 Task: Search one way flight ticket for 3 adults in first from Cordova: Merle K. (mudhole) Smith Airport to New Bern: Coastal Carolina Regional Airport (was Craven County Regional) on 5-4-2023. Choice of flights is Delta. Number of bags: 1 carry on bag. Price is upto 55000. Outbound departure time preference is 22:15.
Action: Mouse moved to (343, 291)
Screenshot: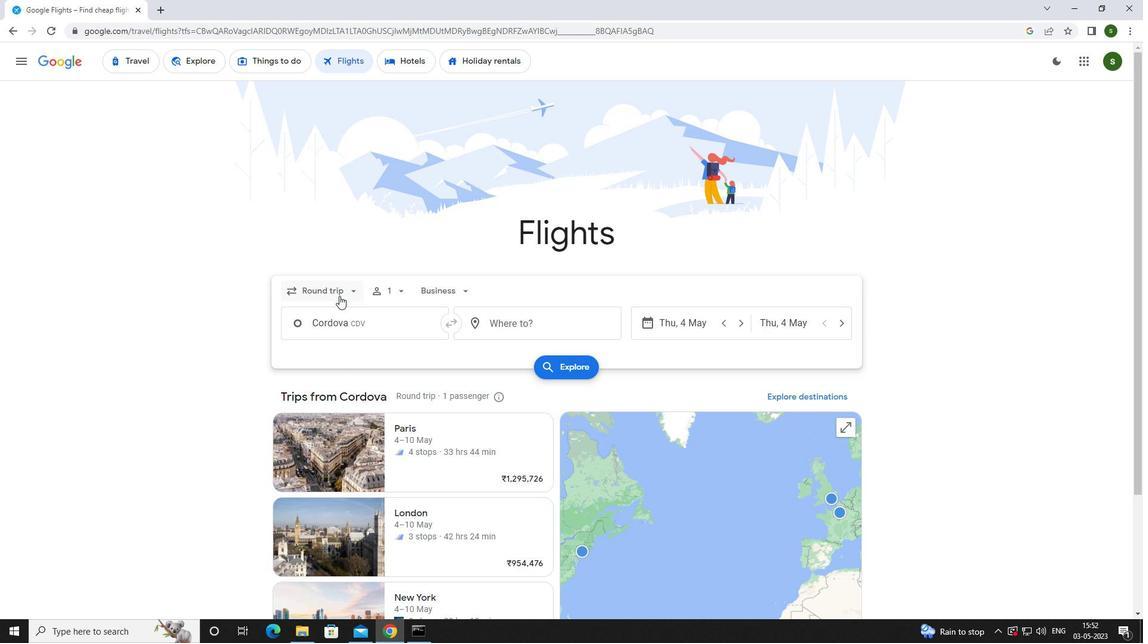 
Action: Mouse pressed left at (343, 291)
Screenshot: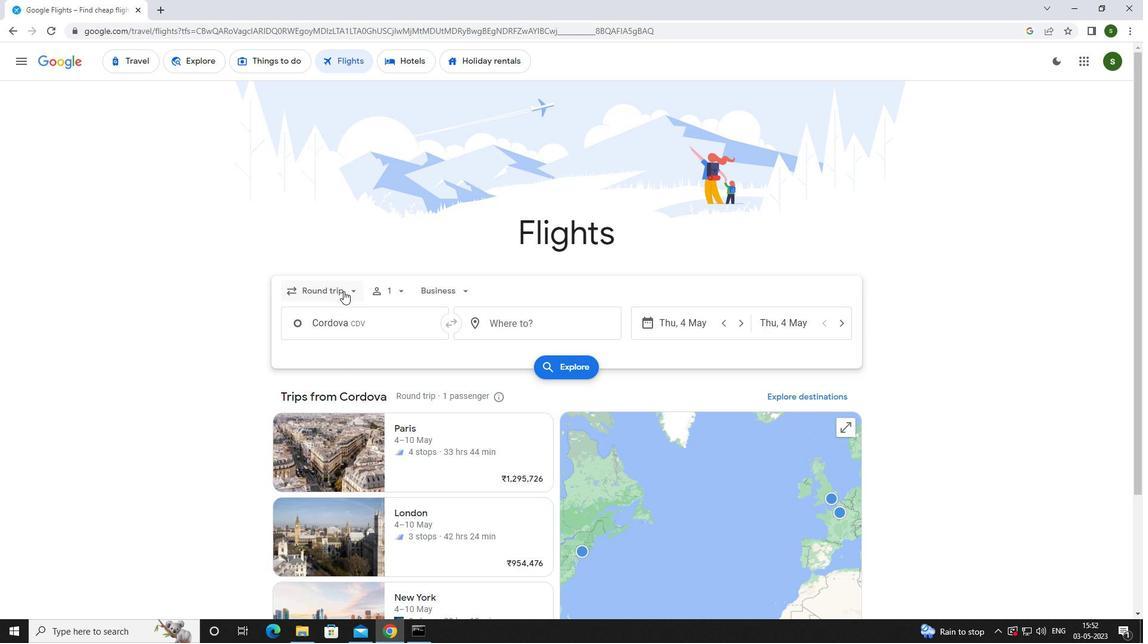 
Action: Mouse moved to (338, 346)
Screenshot: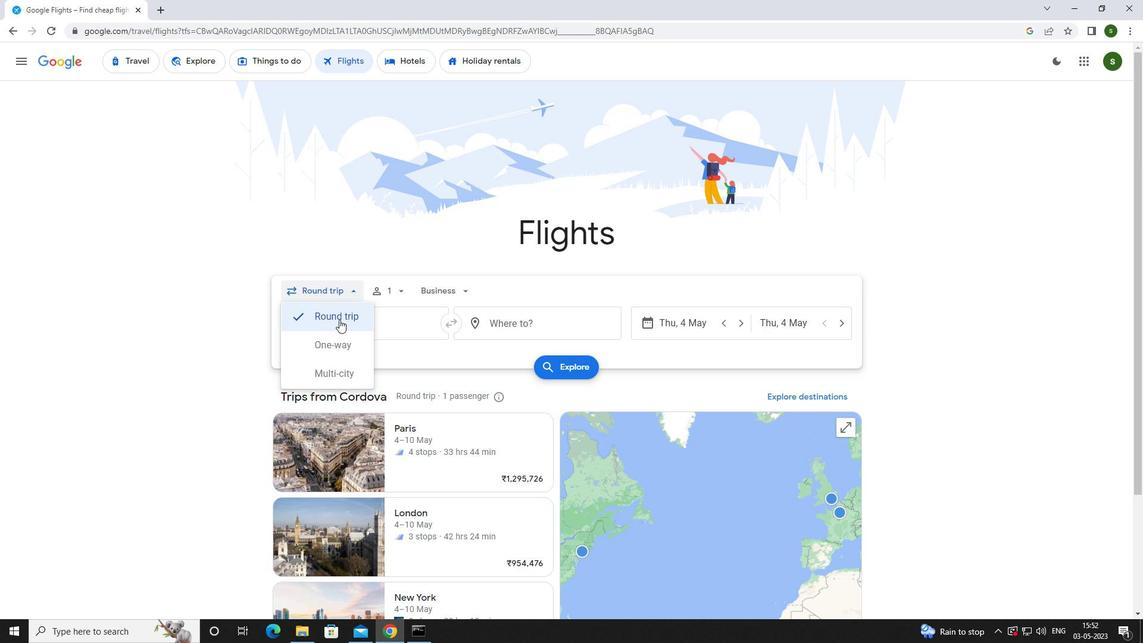 
Action: Mouse pressed left at (338, 346)
Screenshot: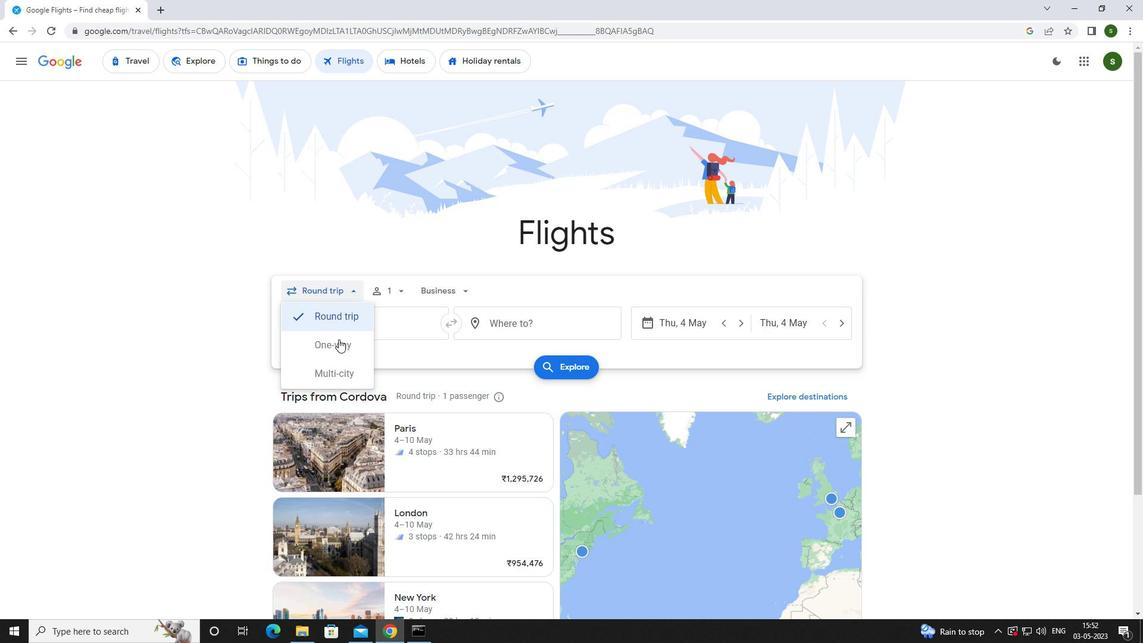 
Action: Mouse moved to (393, 290)
Screenshot: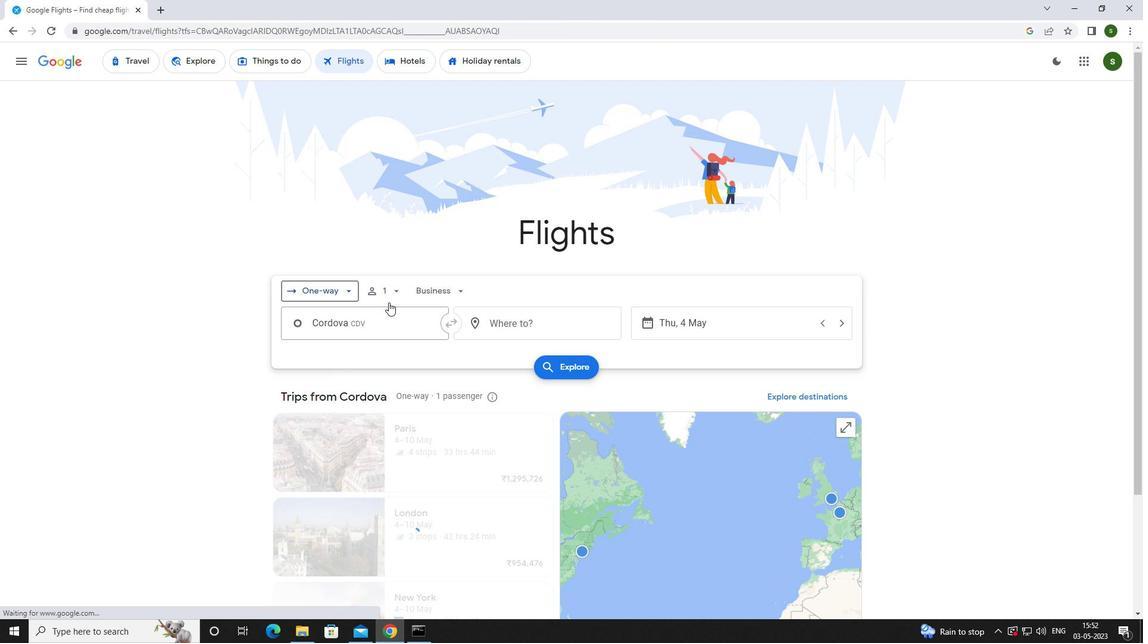 
Action: Mouse pressed left at (393, 290)
Screenshot: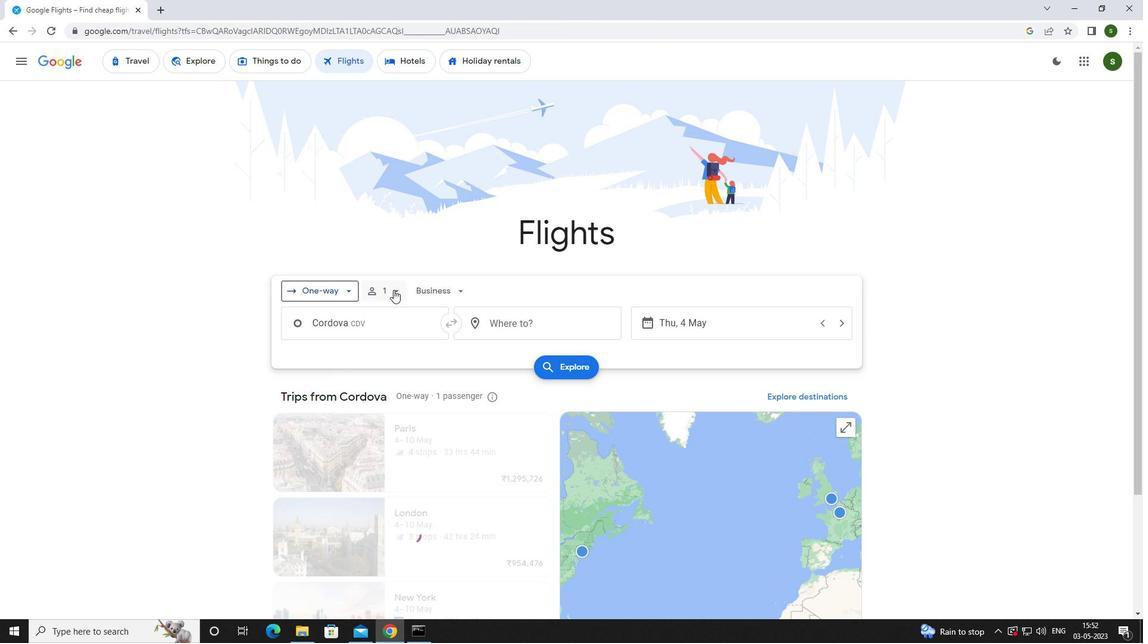 
Action: Mouse moved to (488, 321)
Screenshot: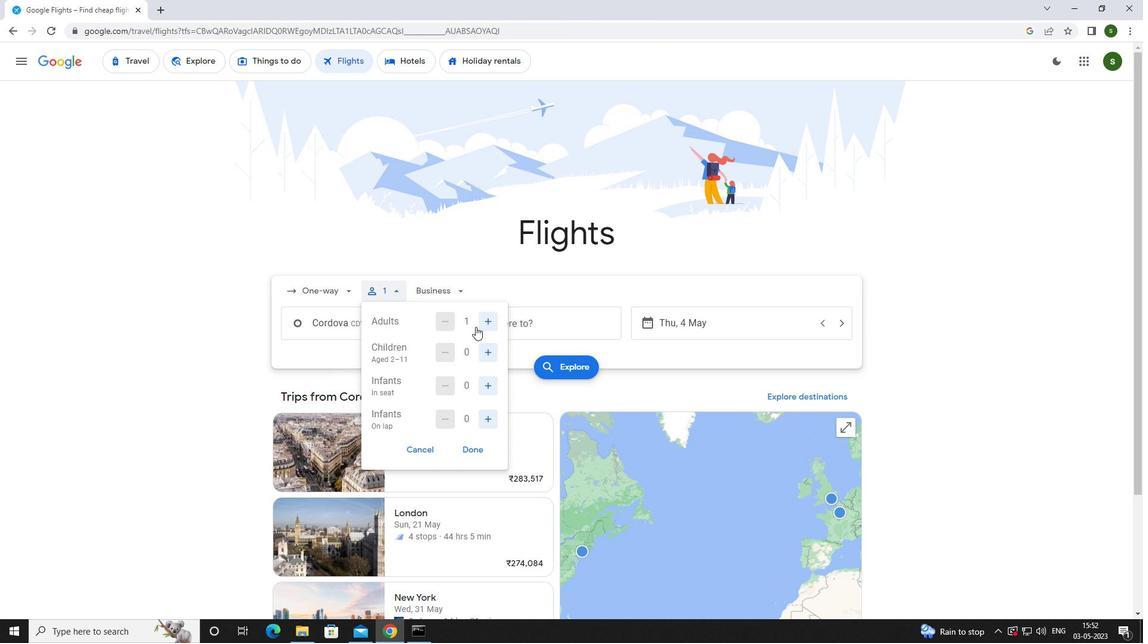 
Action: Mouse pressed left at (488, 321)
Screenshot: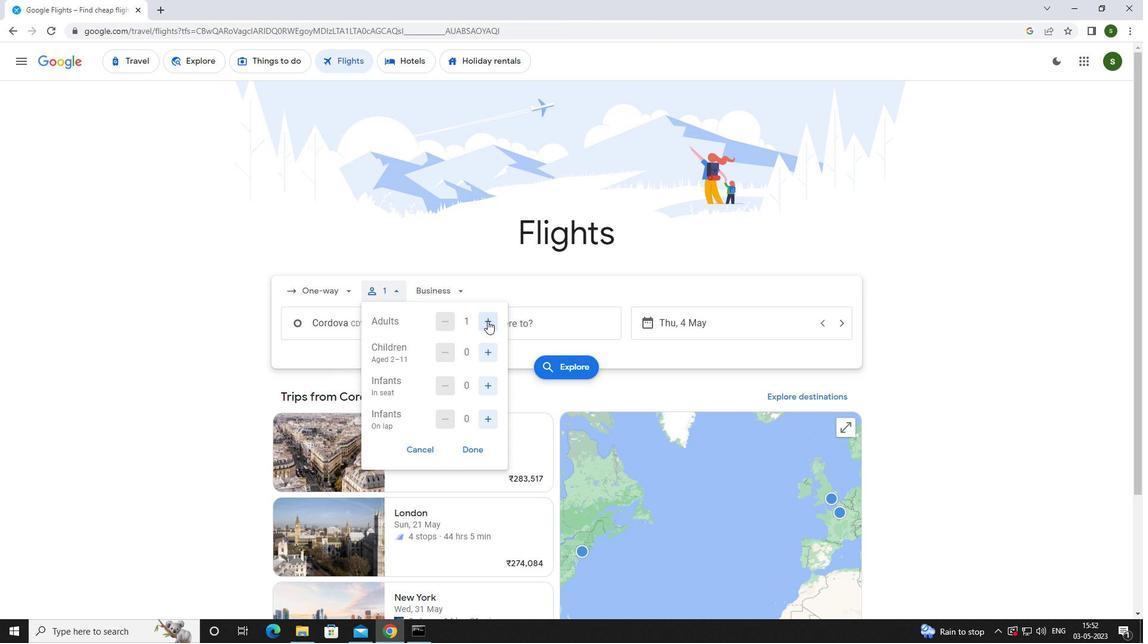 
Action: Mouse pressed left at (488, 321)
Screenshot: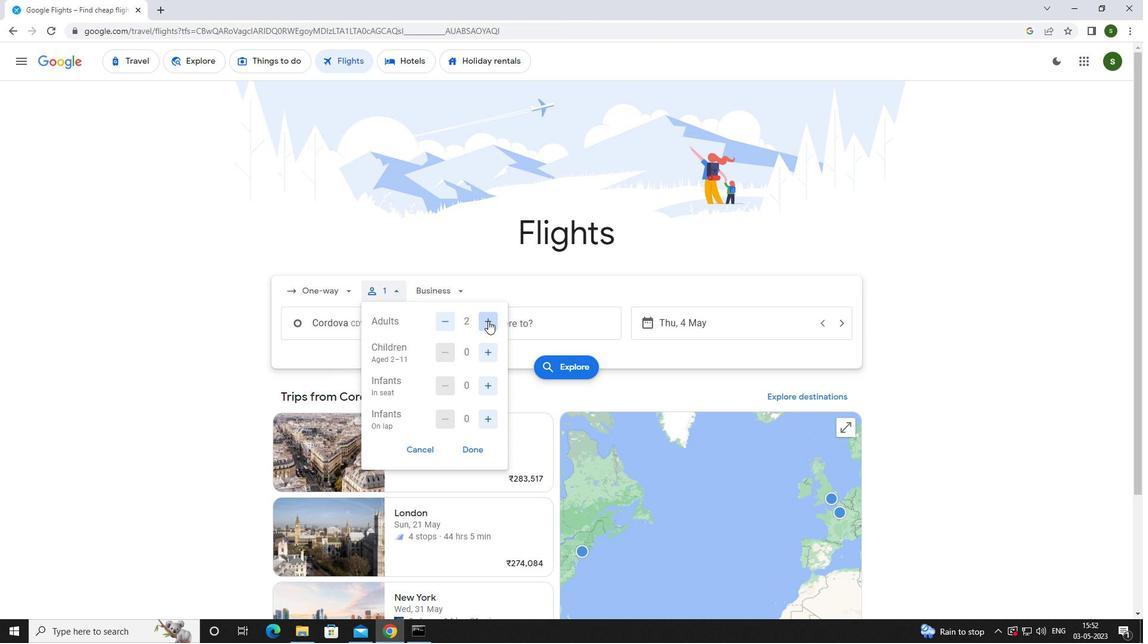 
Action: Mouse moved to (446, 295)
Screenshot: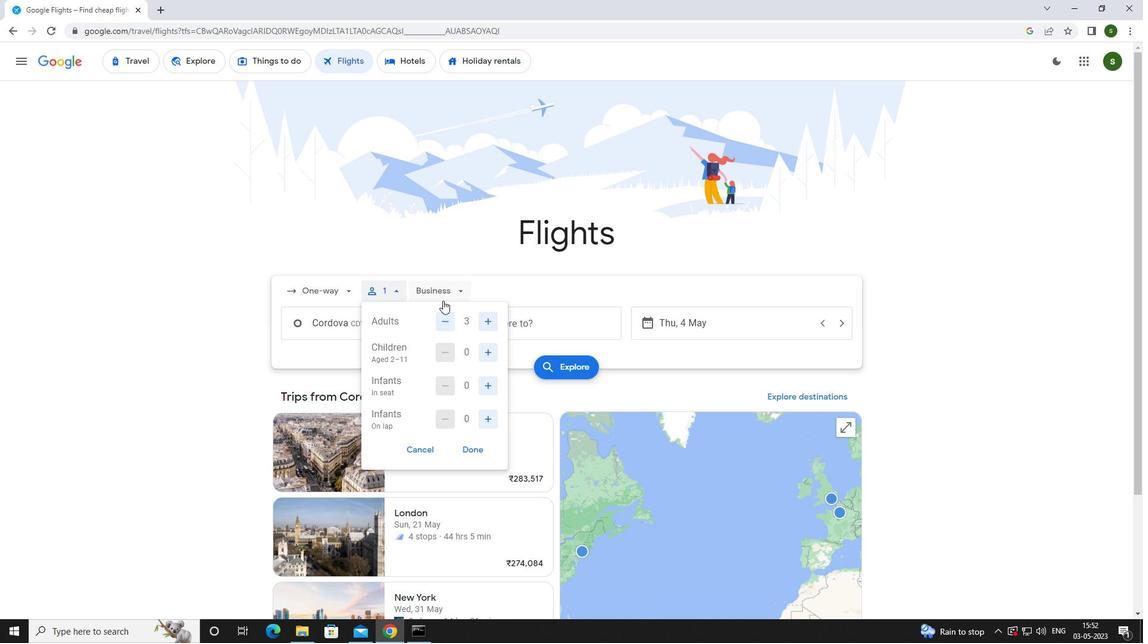 
Action: Mouse pressed left at (446, 295)
Screenshot: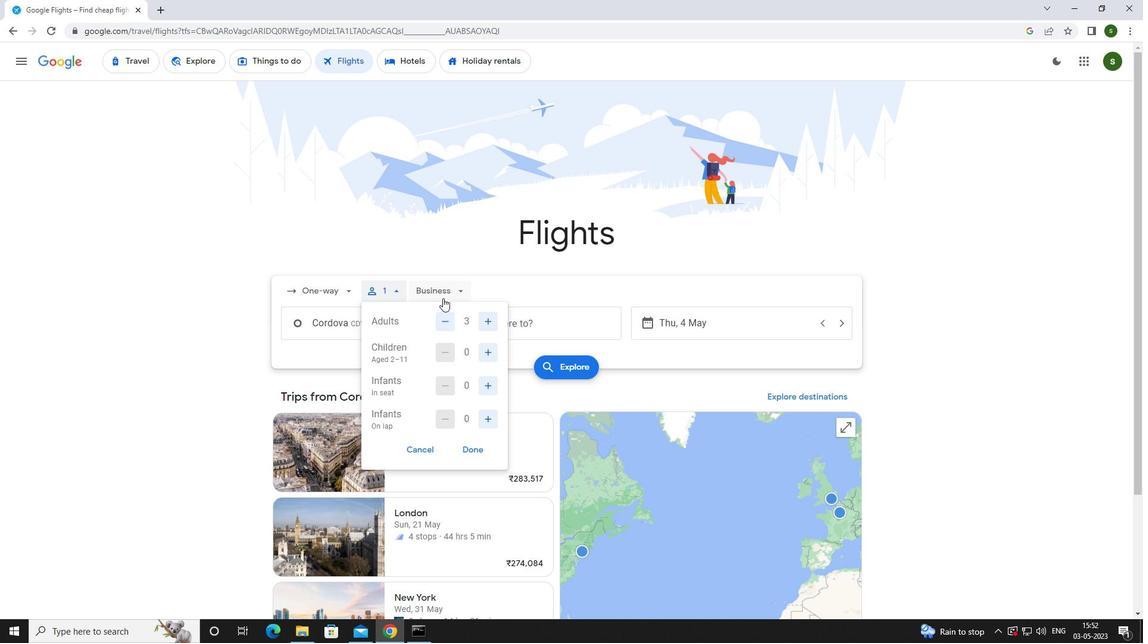 
Action: Mouse moved to (455, 398)
Screenshot: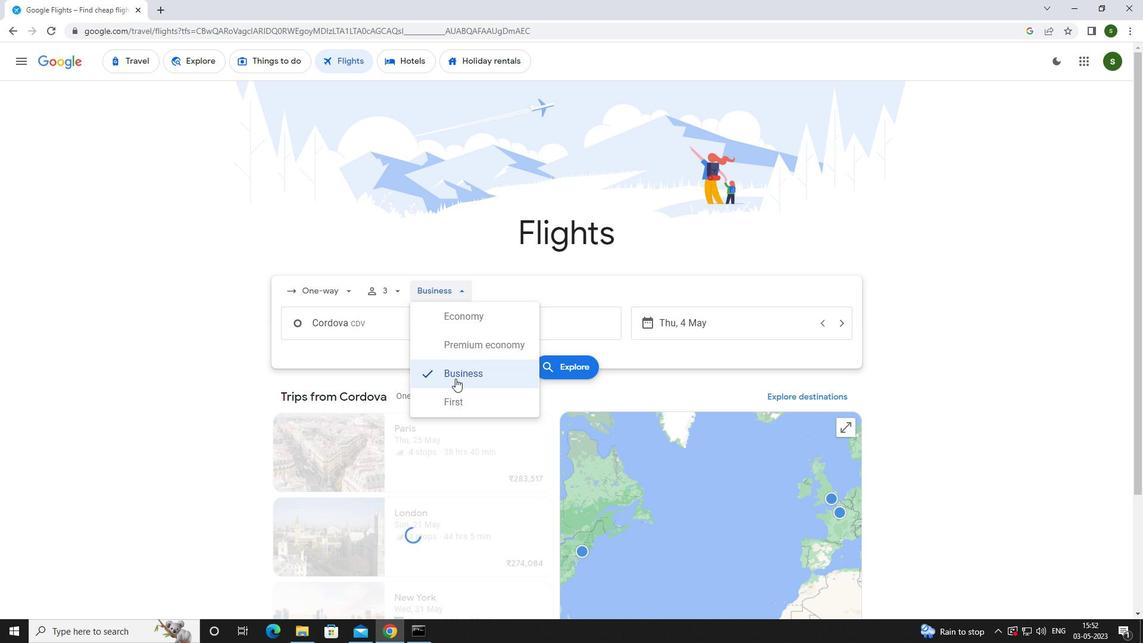 
Action: Mouse pressed left at (455, 398)
Screenshot: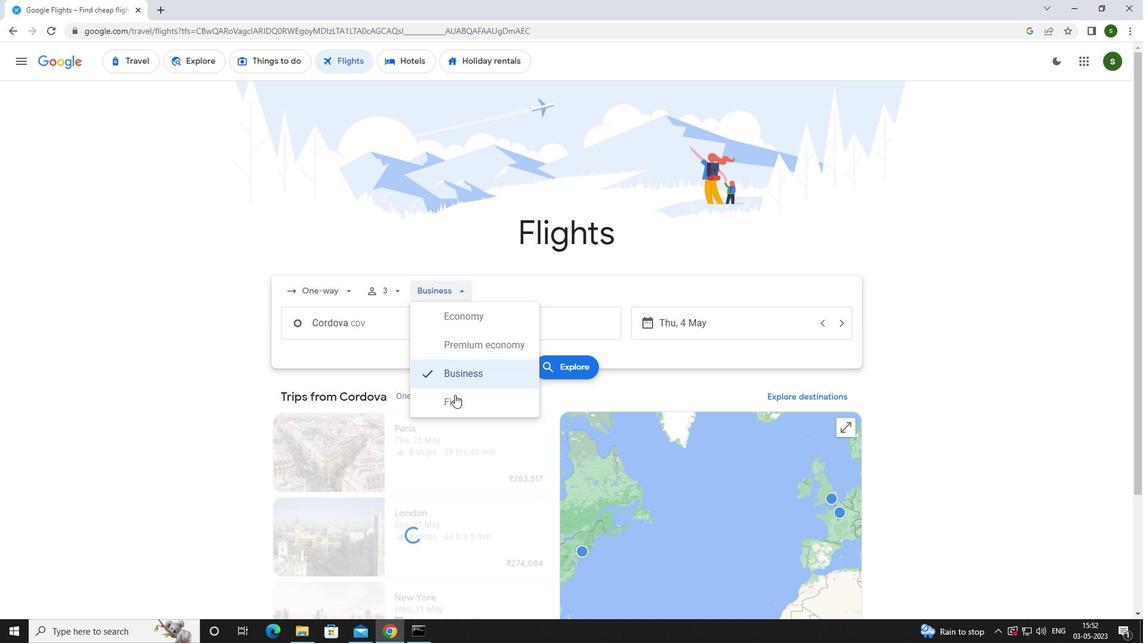 
Action: Mouse moved to (374, 329)
Screenshot: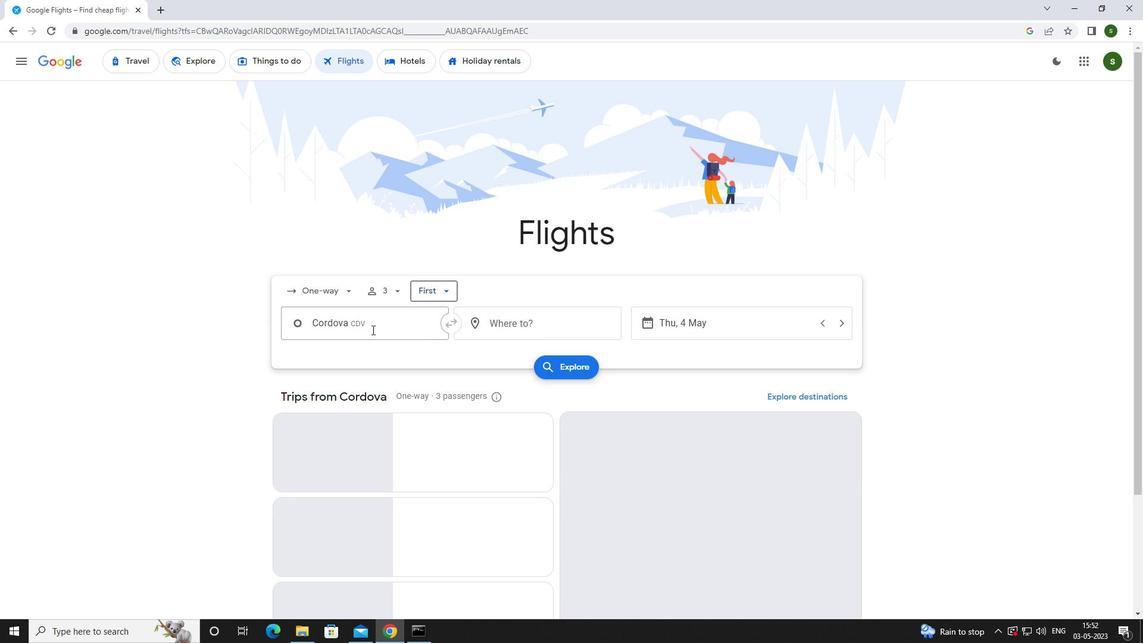 
Action: Mouse pressed left at (374, 329)
Screenshot: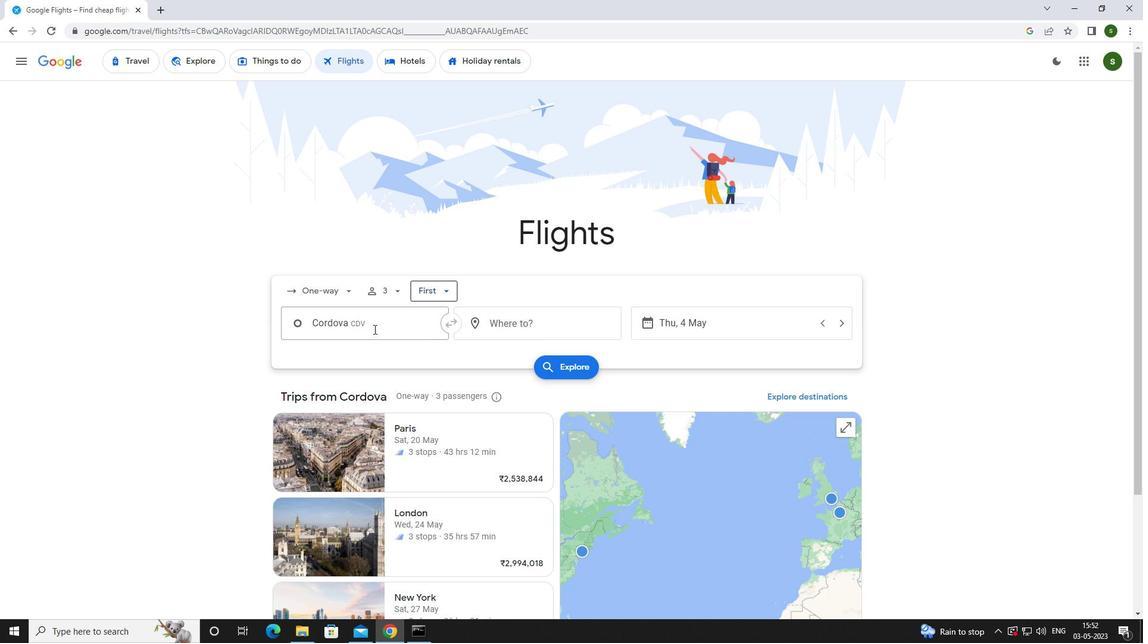 
Action: Mouse moved to (375, 329)
Screenshot: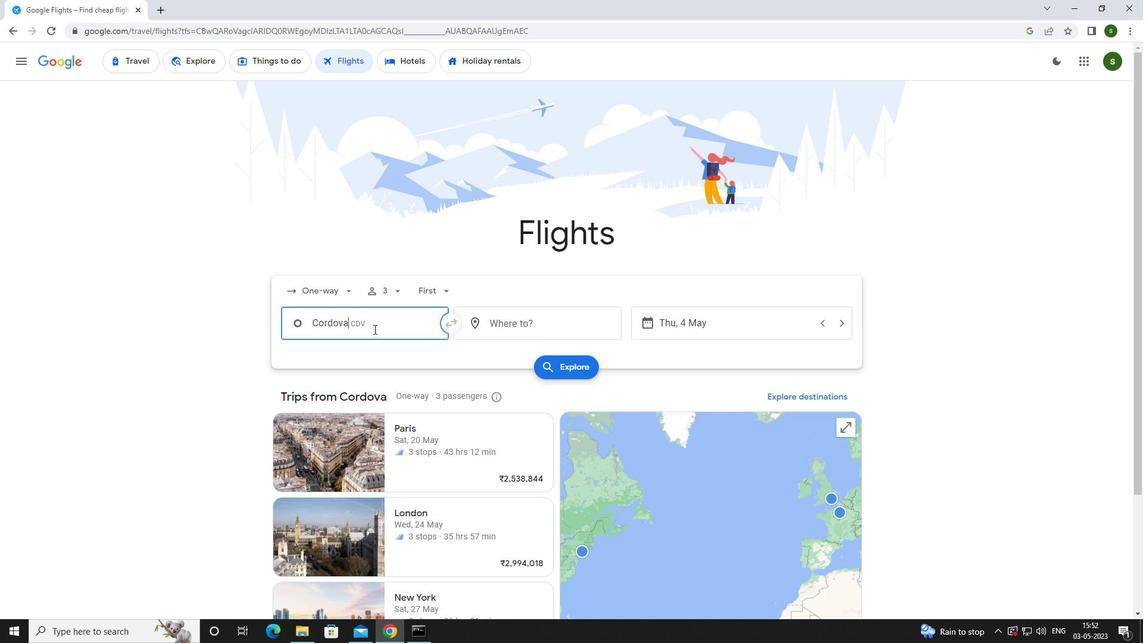
Action: Key pressed <Key.caps_lock>m<Key.caps_lock>erle
Screenshot: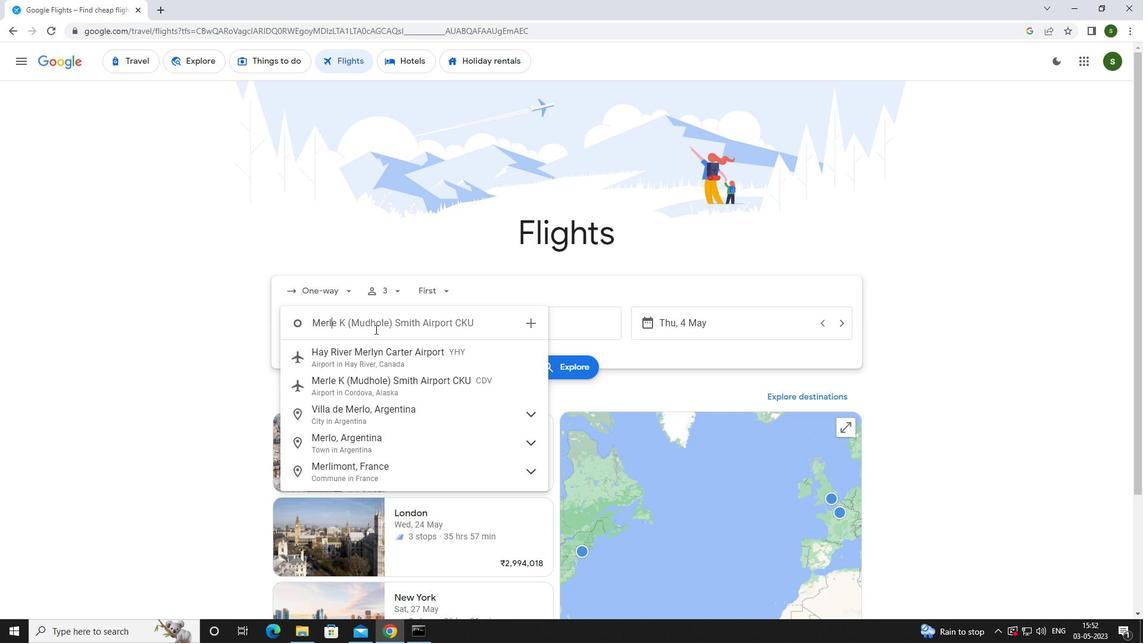 
Action: Mouse moved to (382, 359)
Screenshot: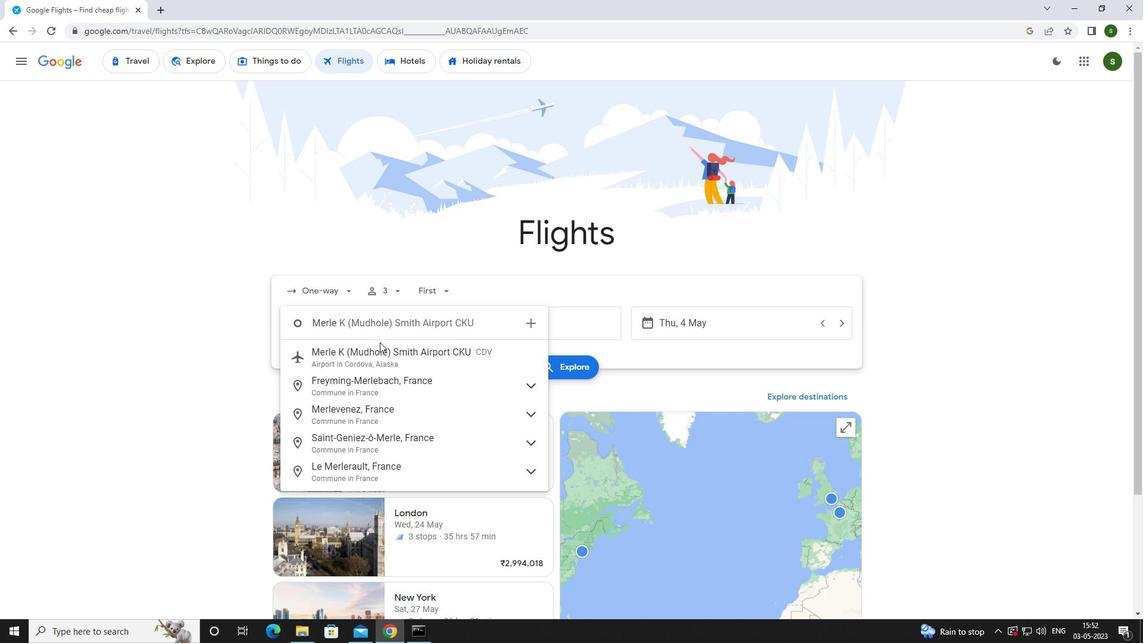 
Action: Mouse pressed left at (382, 359)
Screenshot: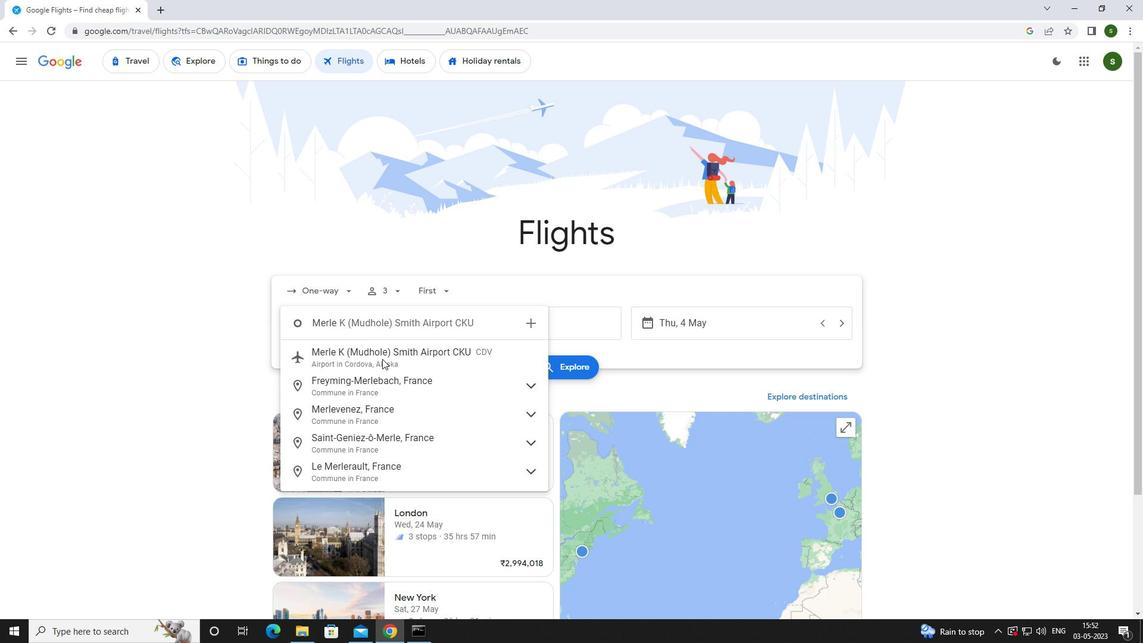 
Action: Mouse moved to (512, 316)
Screenshot: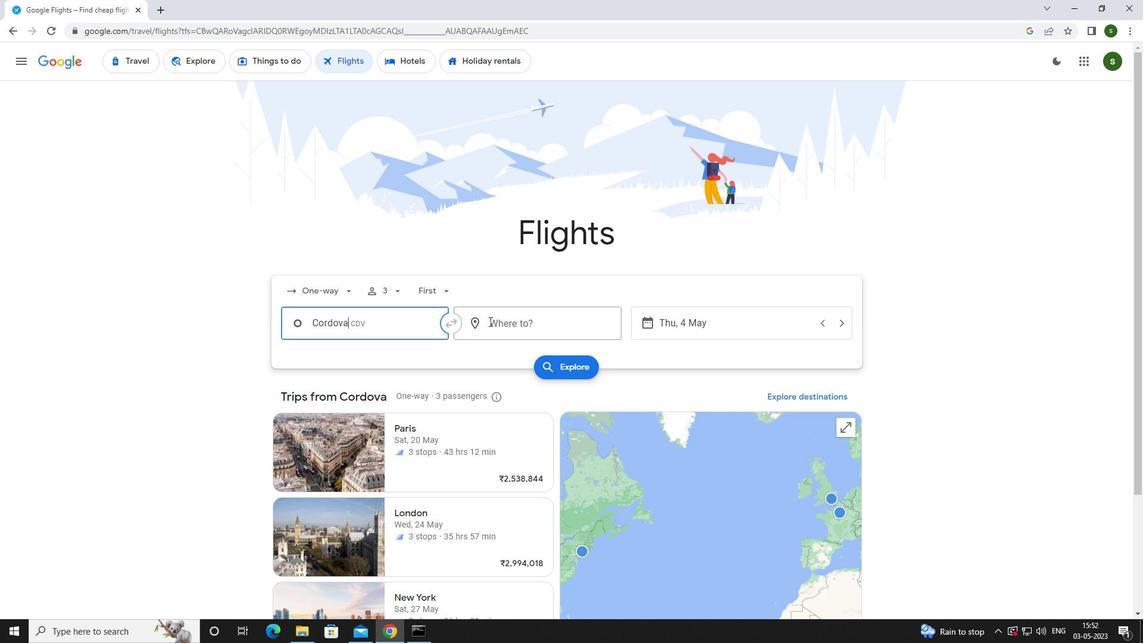
Action: Mouse pressed left at (512, 316)
Screenshot: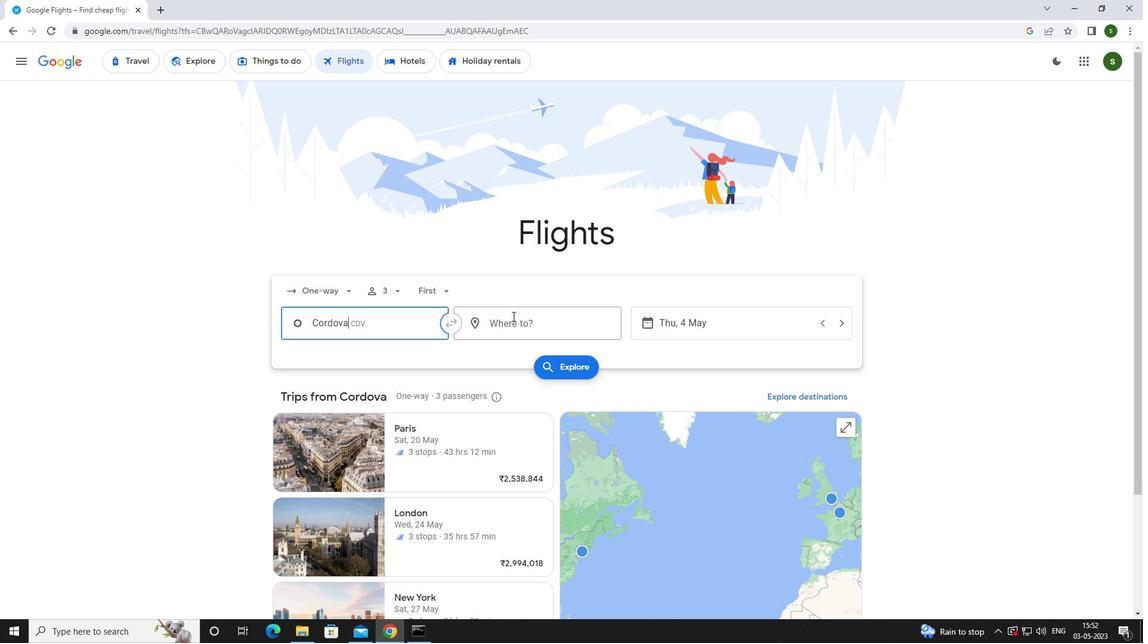 
Action: Mouse moved to (509, 319)
Screenshot: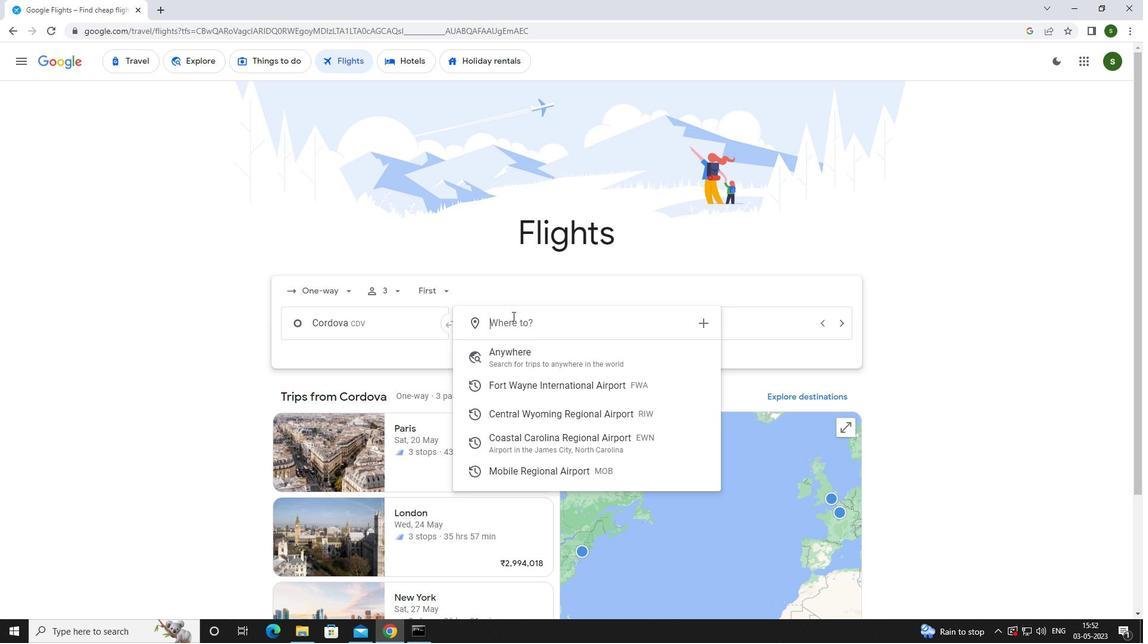 
Action: Key pressed <Key.caps_lock>c<Key.caps_lock>oastal
Screenshot: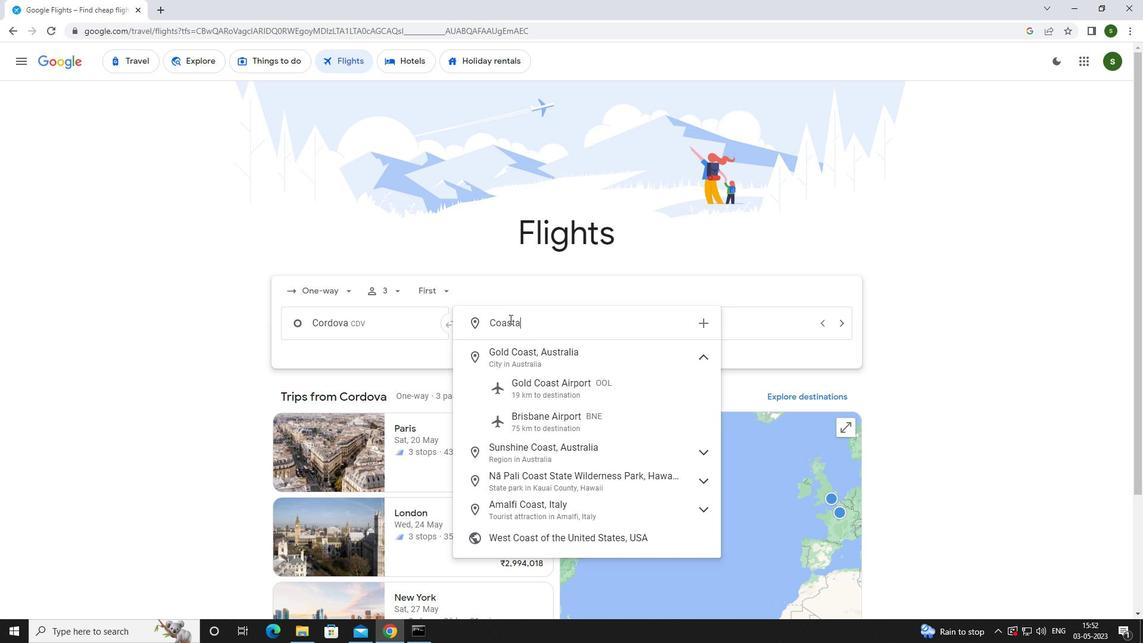 
Action: Mouse moved to (512, 353)
Screenshot: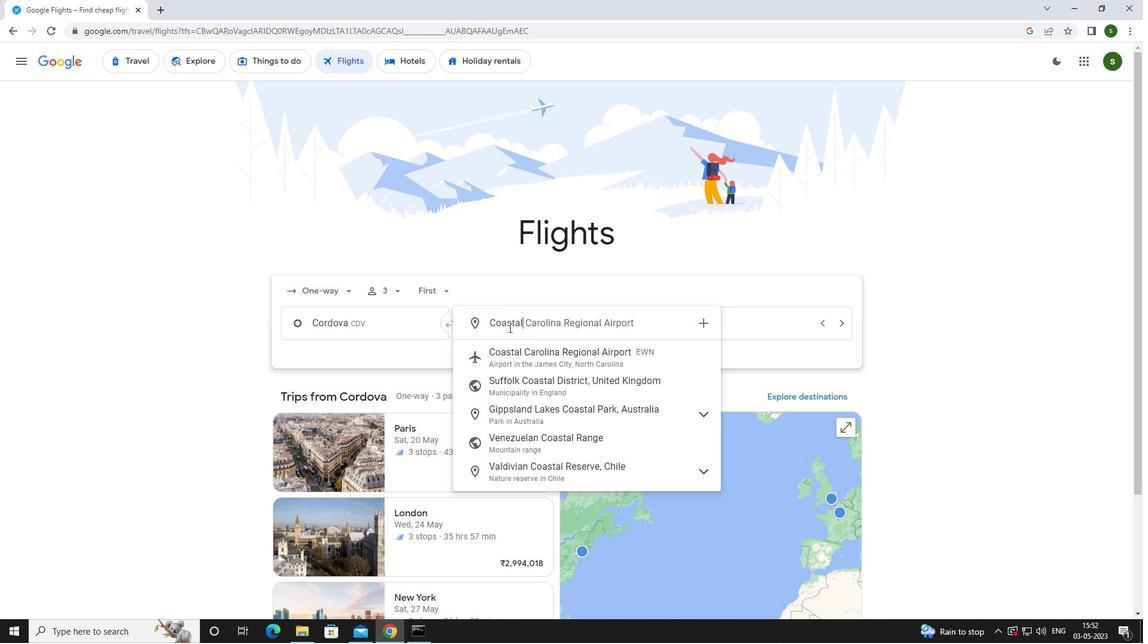
Action: Mouse pressed left at (512, 353)
Screenshot: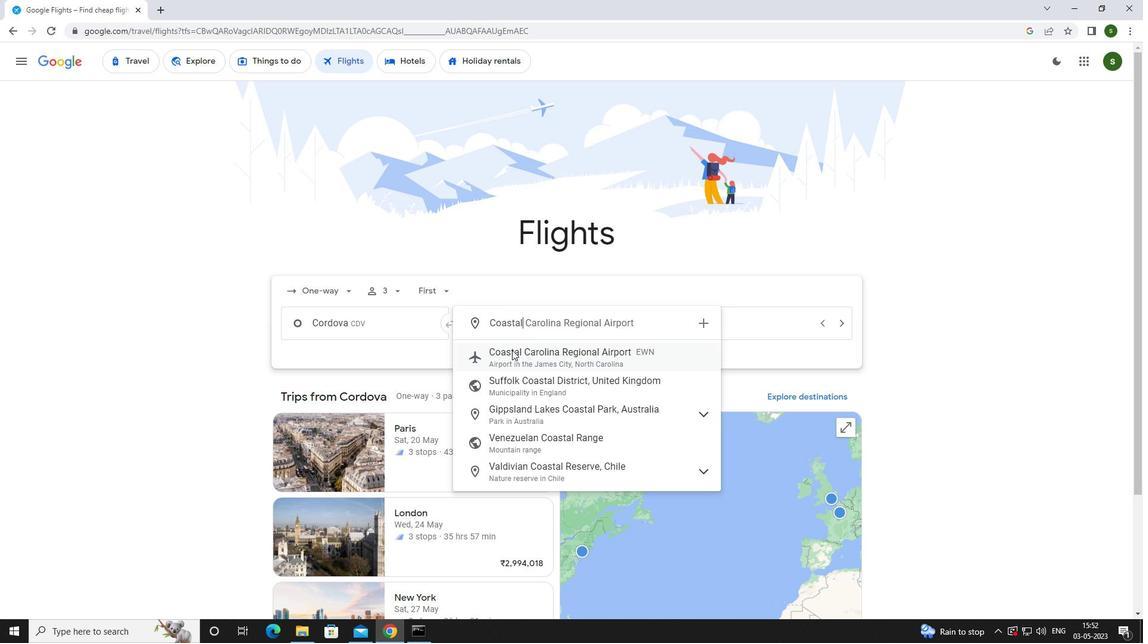 
Action: Mouse moved to (745, 326)
Screenshot: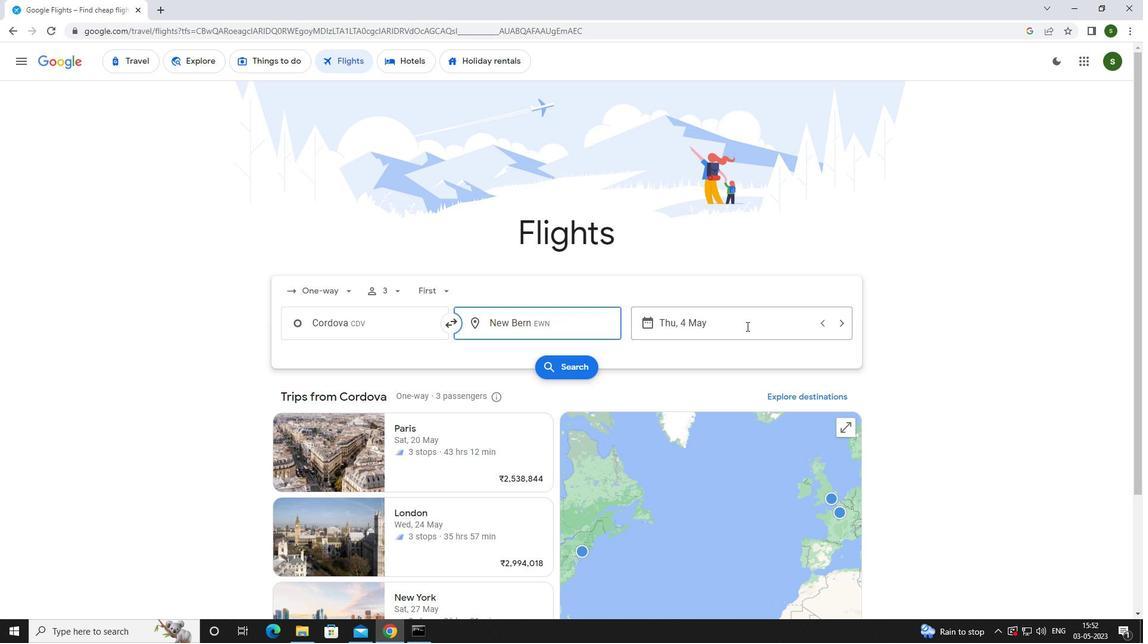 
Action: Mouse pressed left at (745, 326)
Screenshot: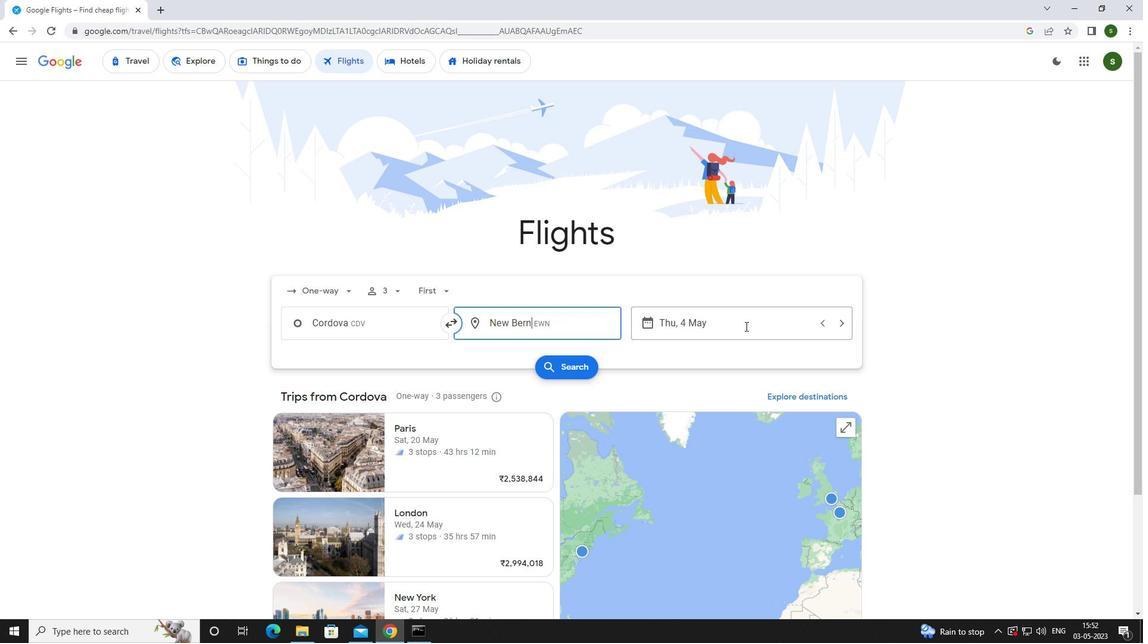 
Action: Mouse moved to (546, 397)
Screenshot: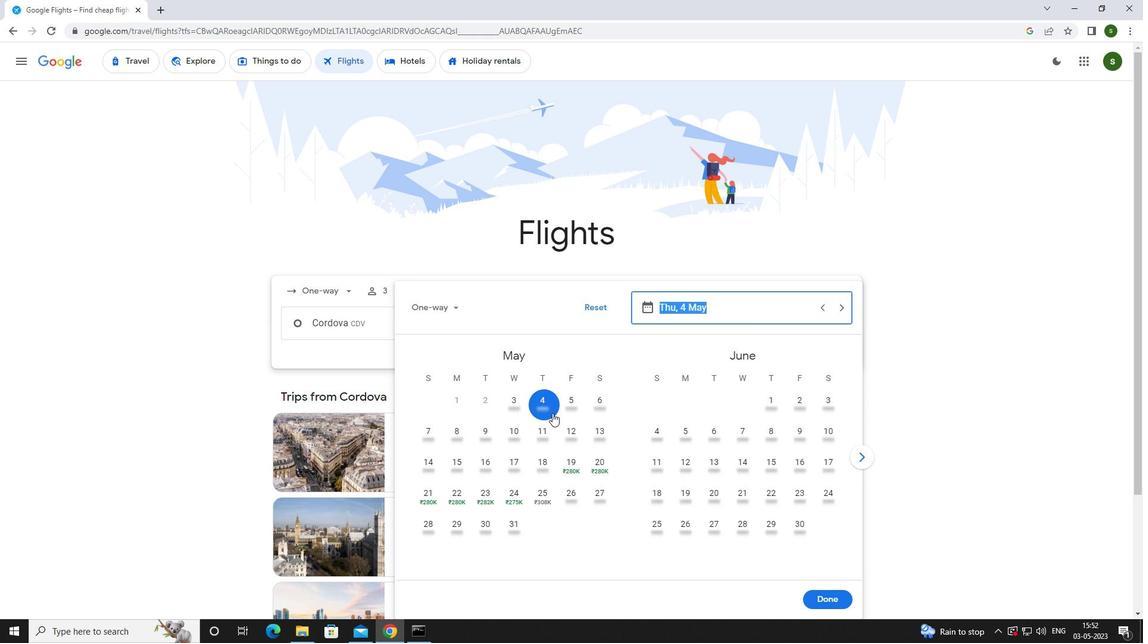 
Action: Mouse pressed left at (546, 397)
Screenshot: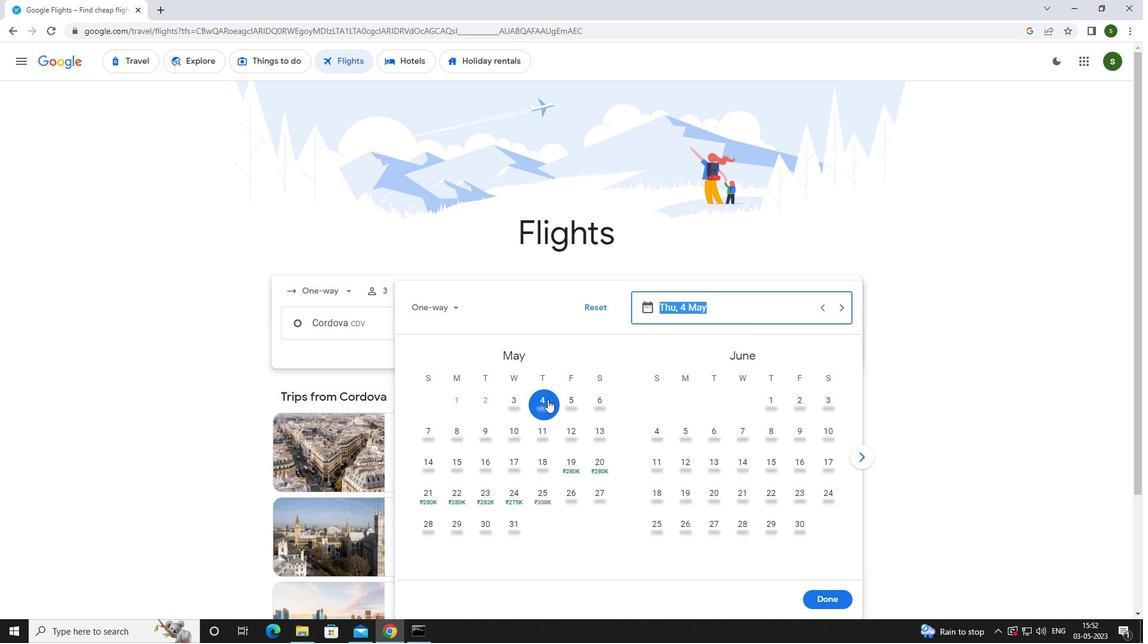 
Action: Mouse moved to (822, 592)
Screenshot: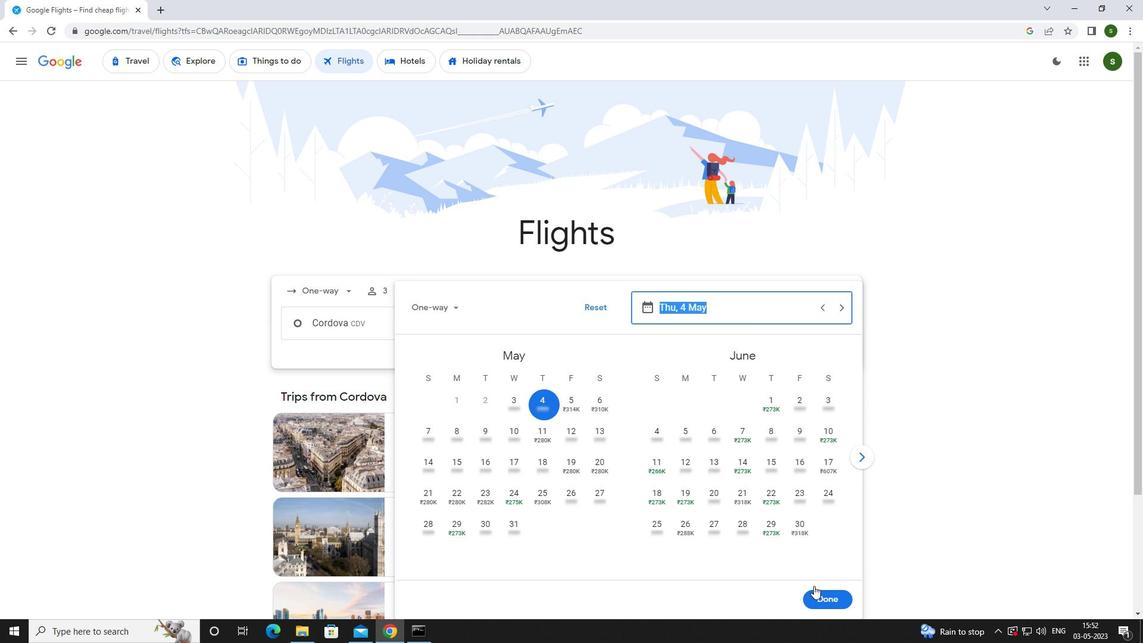 
Action: Mouse pressed left at (822, 592)
Screenshot: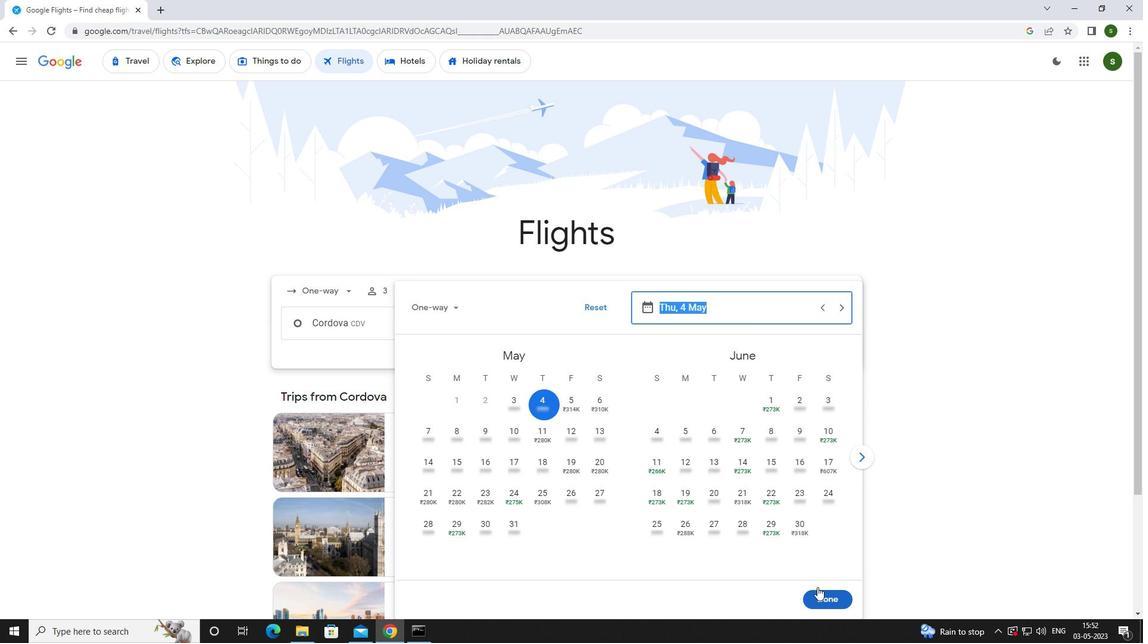 
Action: Mouse moved to (542, 369)
Screenshot: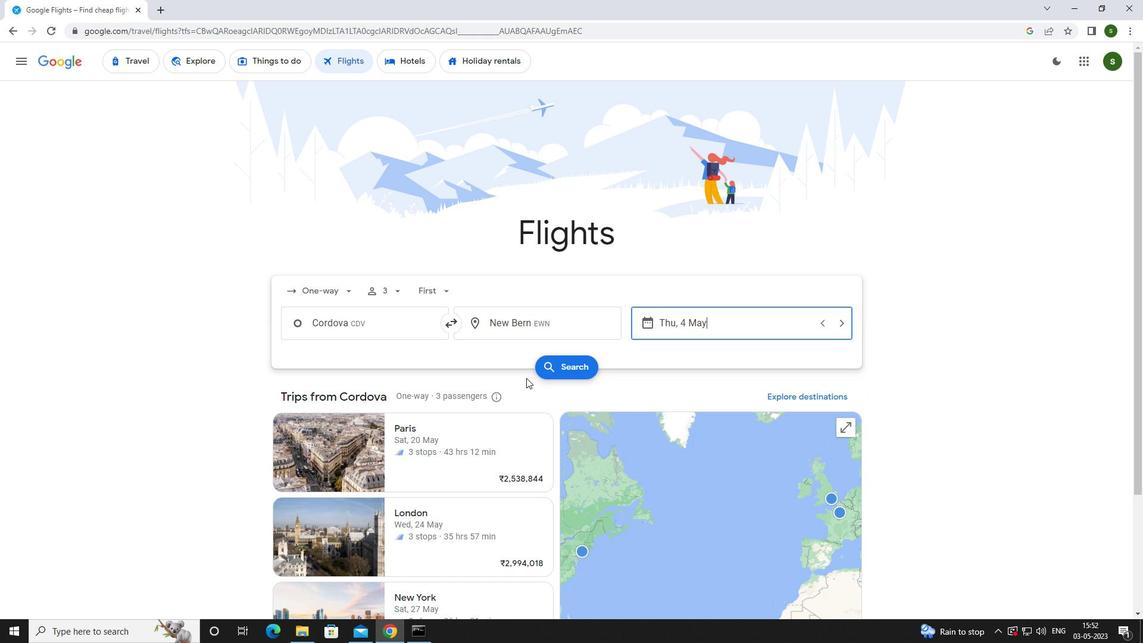 
Action: Mouse pressed left at (542, 369)
Screenshot: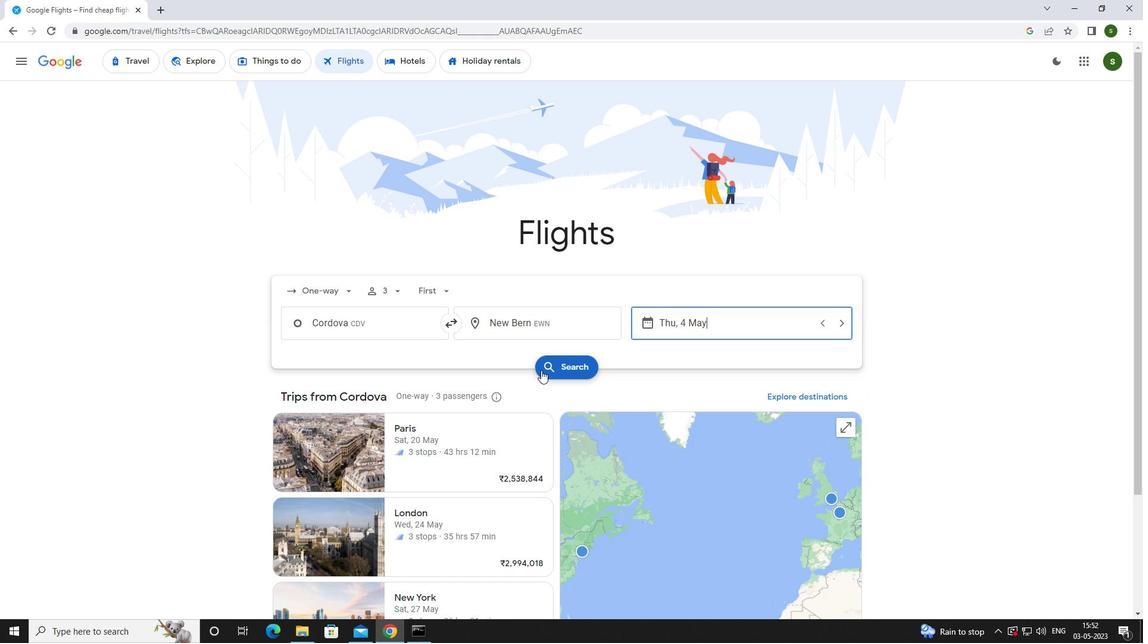 
Action: Mouse moved to (296, 176)
Screenshot: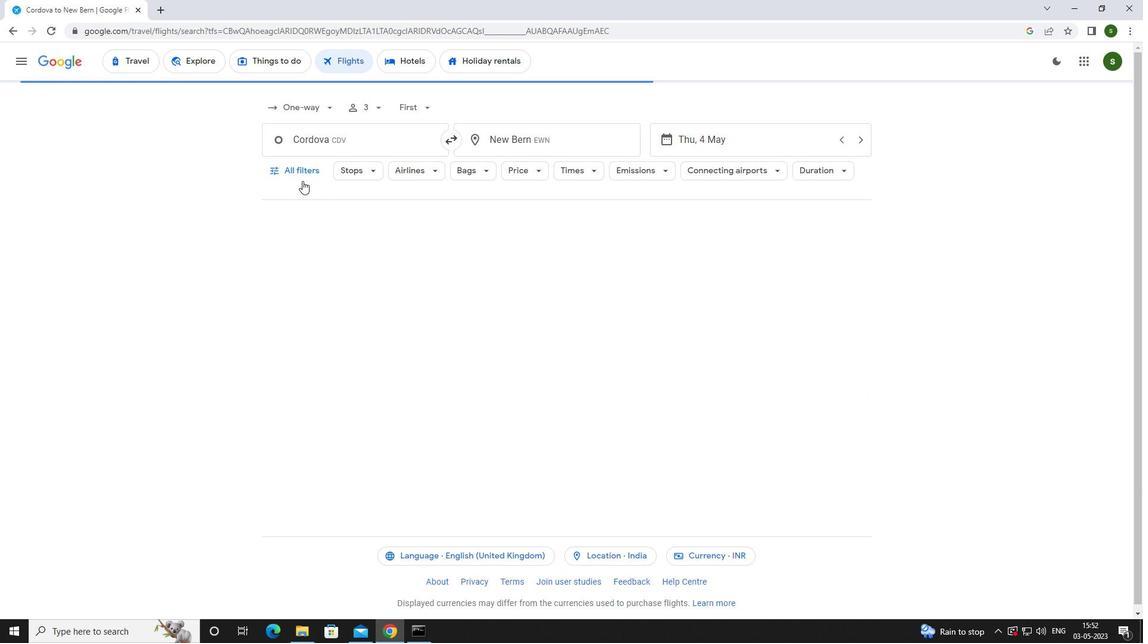 
Action: Mouse pressed left at (296, 176)
Screenshot: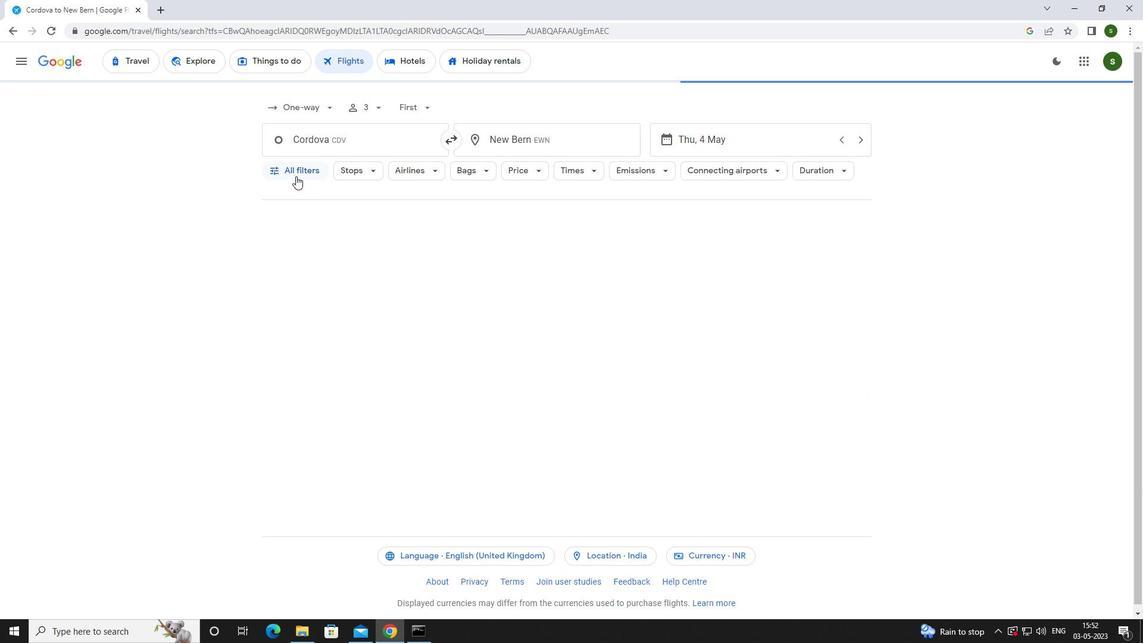 
Action: Mouse moved to (450, 425)
Screenshot: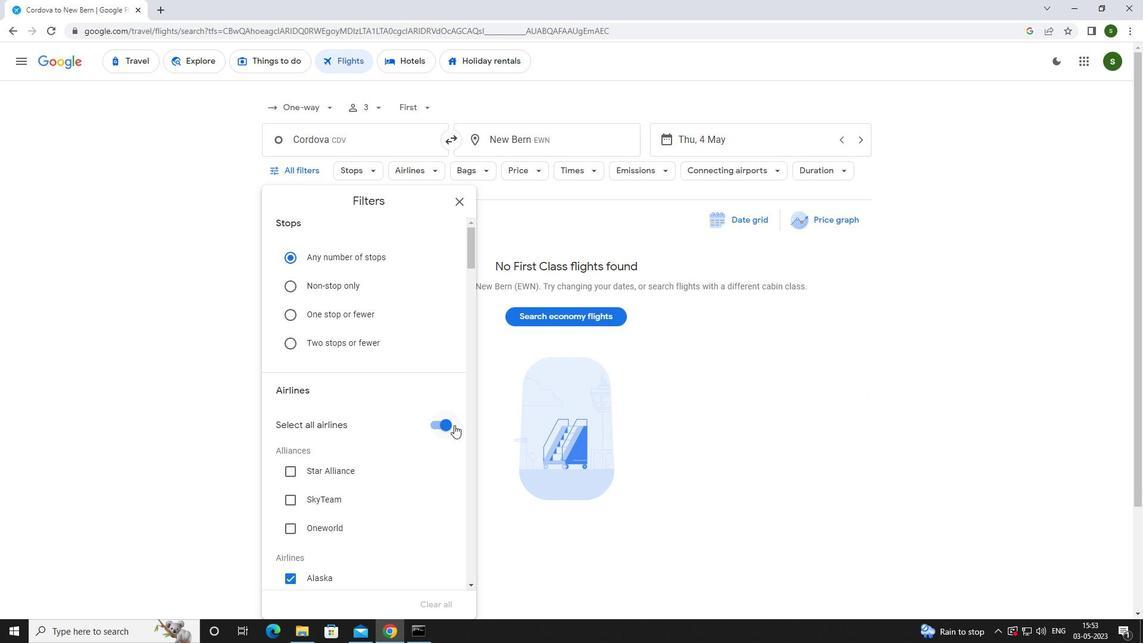 
Action: Mouse pressed left at (450, 425)
Screenshot: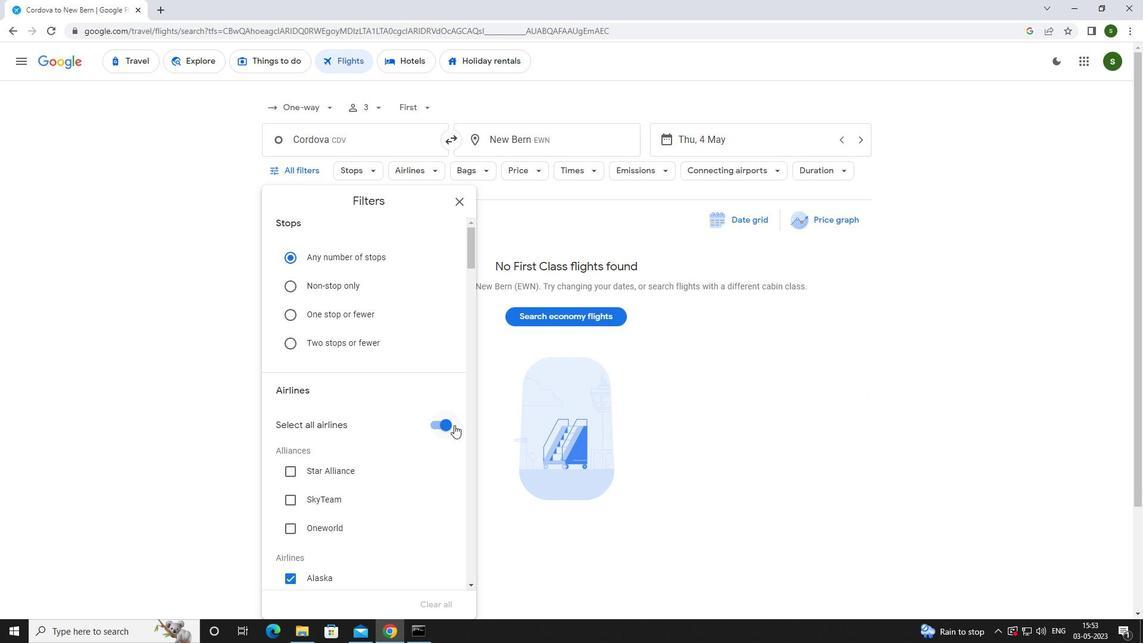 
Action: Mouse moved to (383, 360)
Screenshot: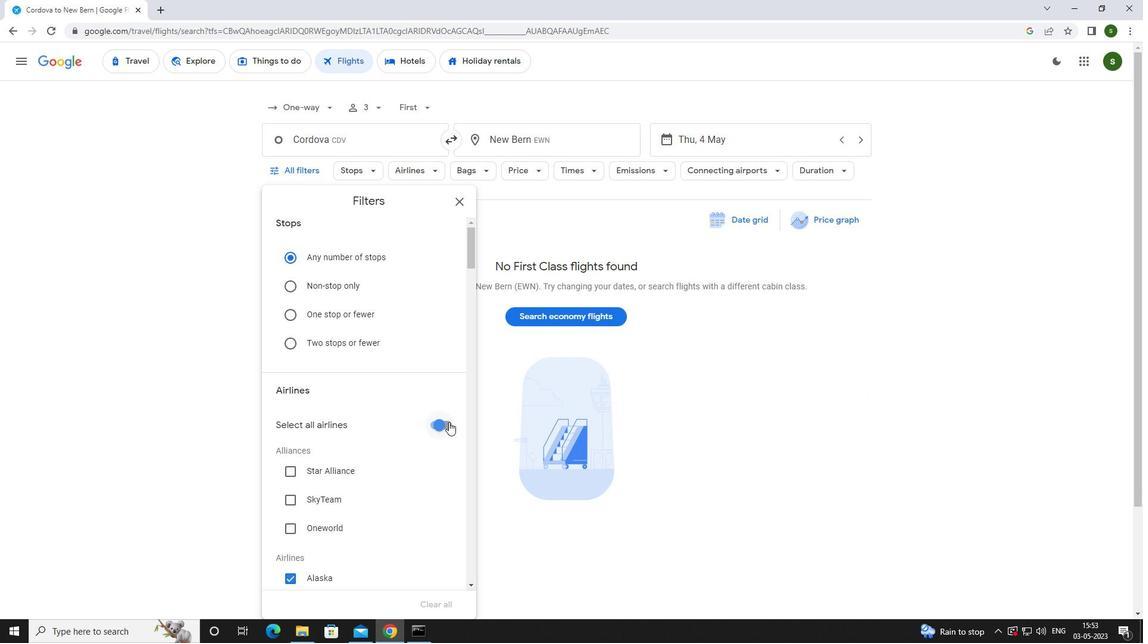 
Action: Mouse scrolled (383, 360) with delta (0, 0)
Screenshot: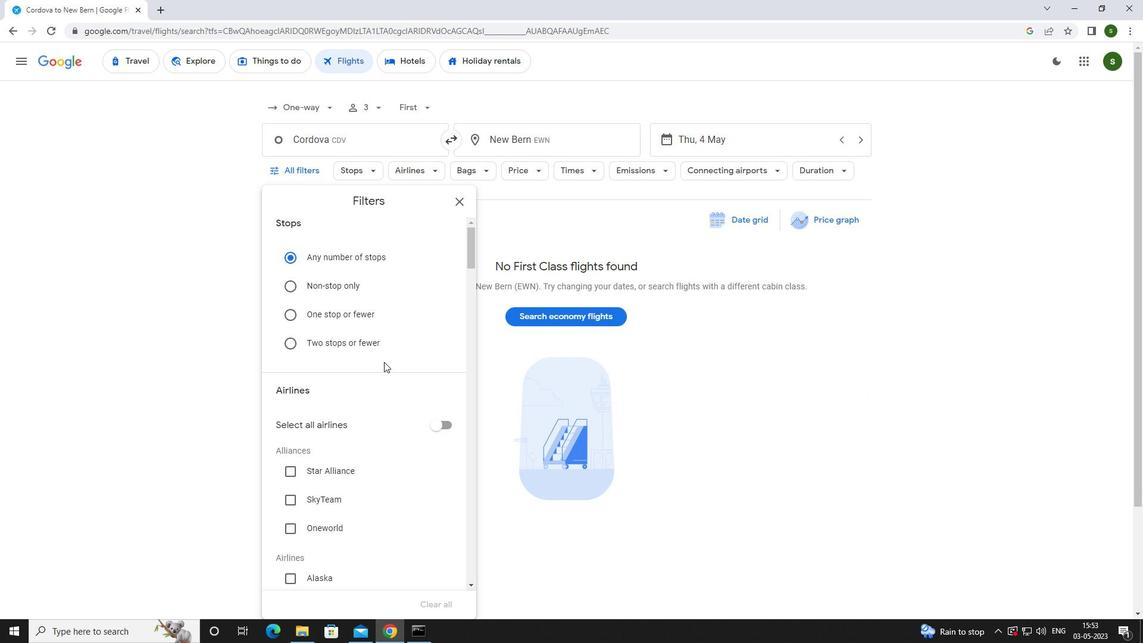 
Action: Mouse scrolled (383, 360) with delta (0, 0)
Screenshot: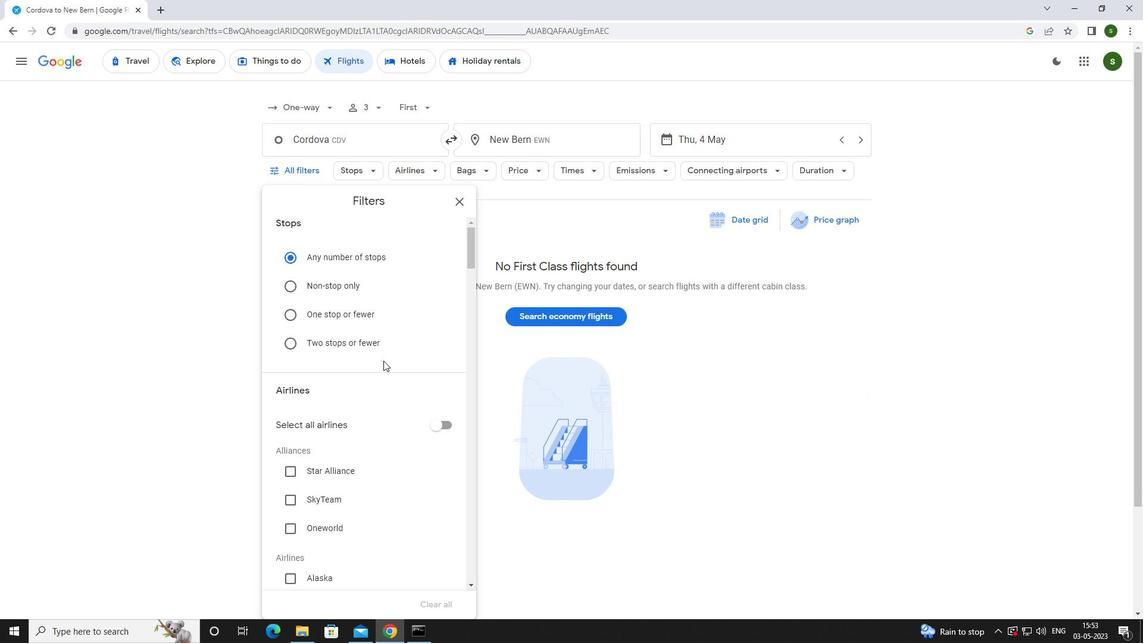 
Action: Mouse scrolled (383, 360) with delta (0, 0)
Screenshot: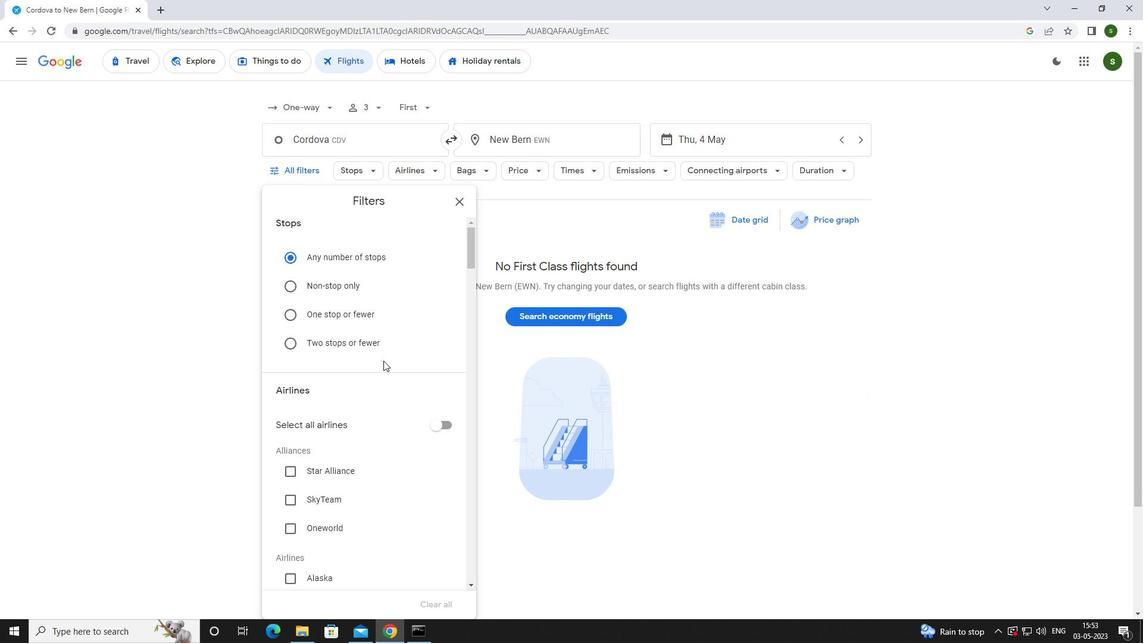 
Action: Mouse scrolled (383, 360) with delta (0, 0)
Screenshot: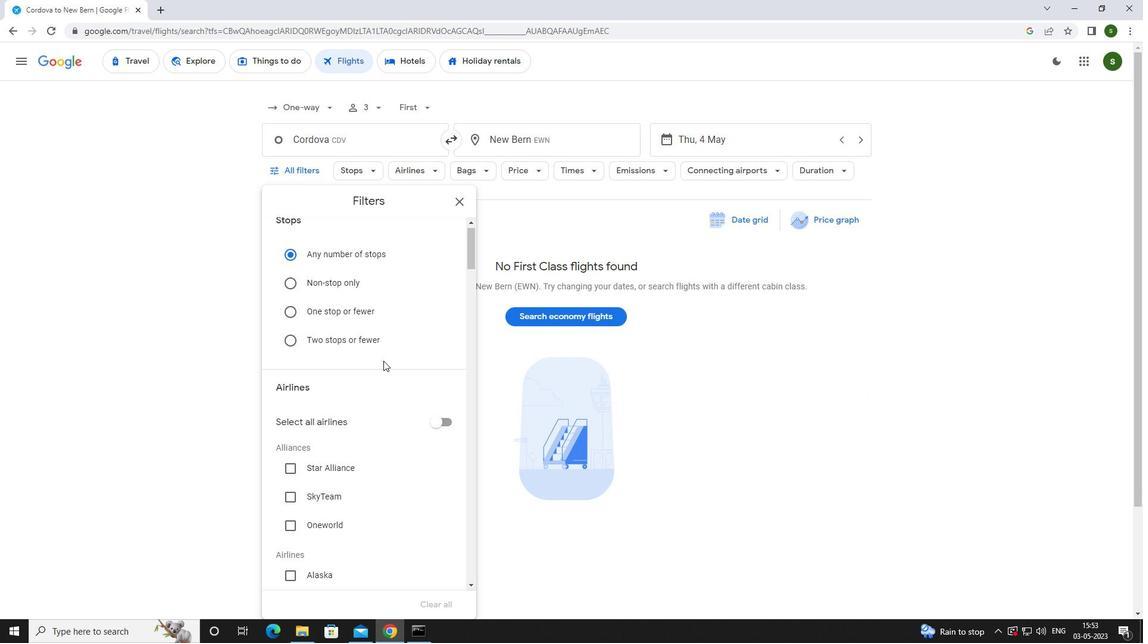 
Action: Mouse moved to (305, 399)
Screenshot: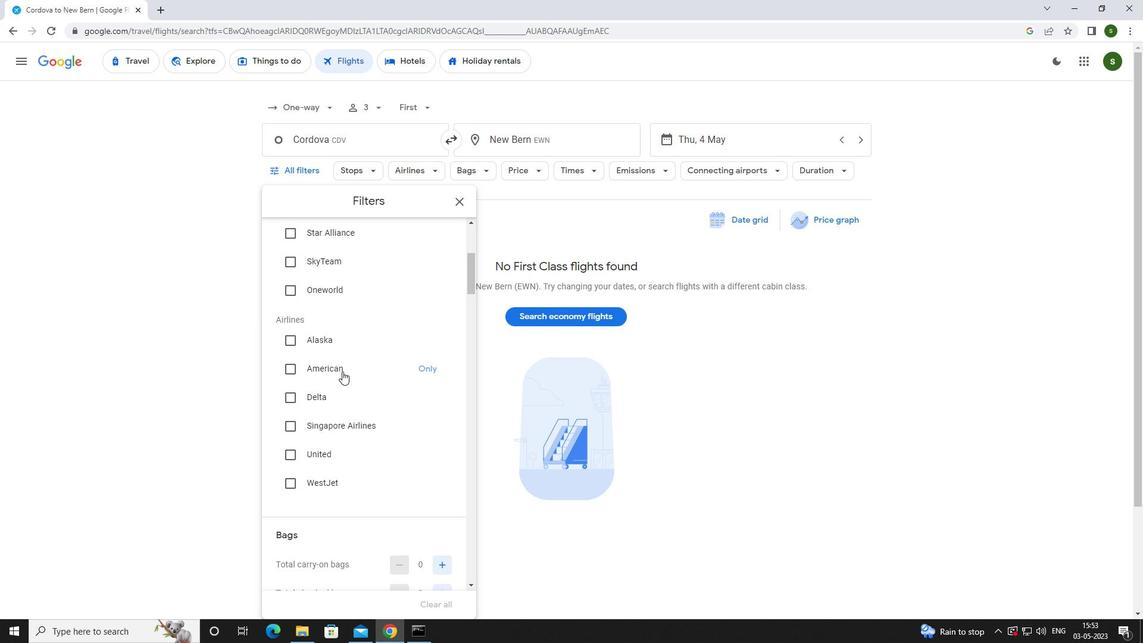 
Action: Mouse pressed left at (305, 399)
Screenshot: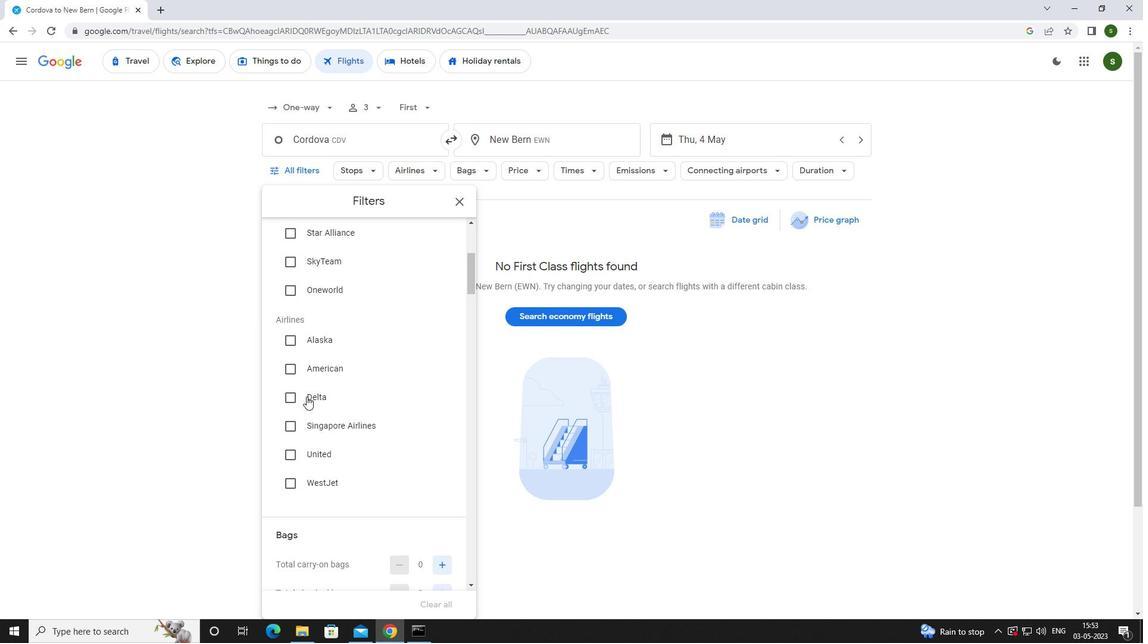 
Action: Mouse scrolled (305, 398) with delta (0, 0)
Screenshot: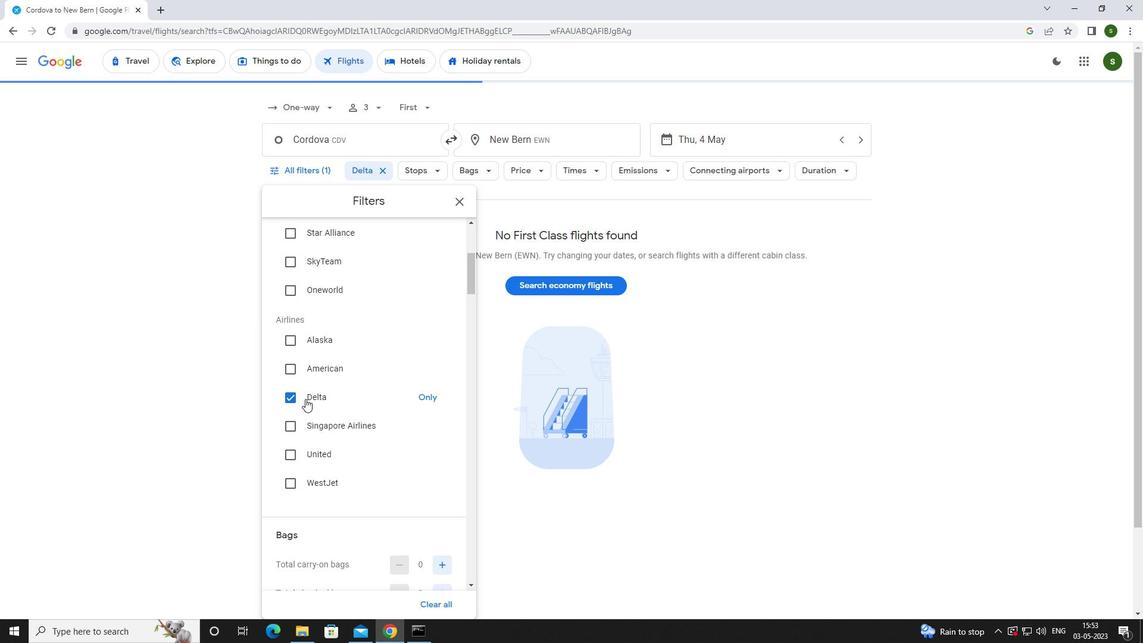 
Action: Mouse scrolled (305, 398) with delta (0, 0)
Screenshot: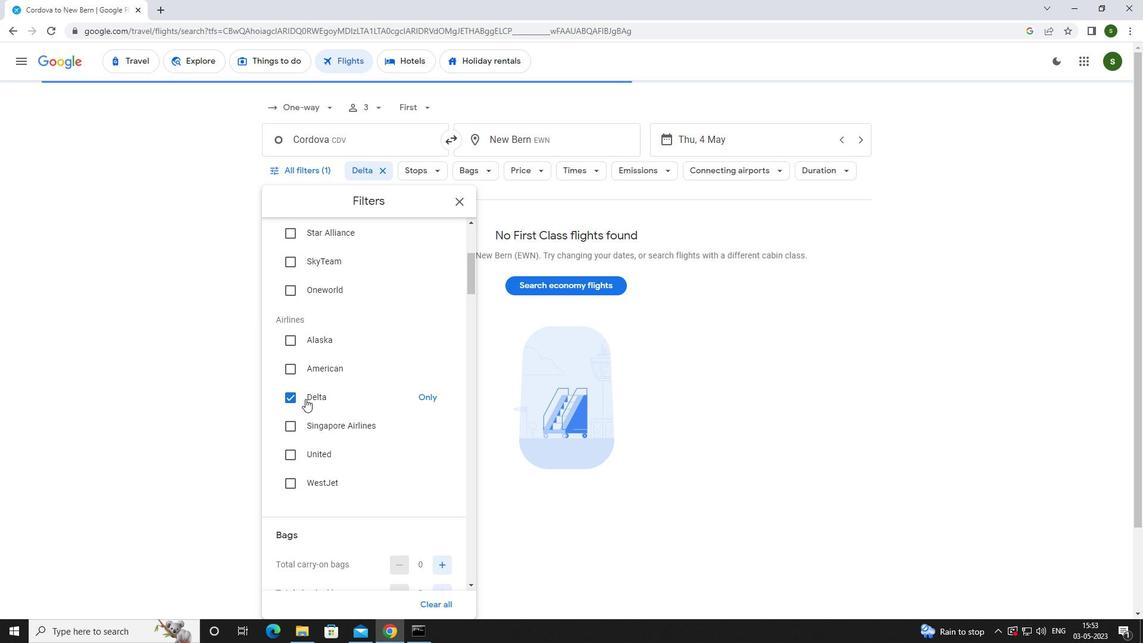 
Action: Mouse scrolled (305, 398) with delta (0, 0)
Screenshot: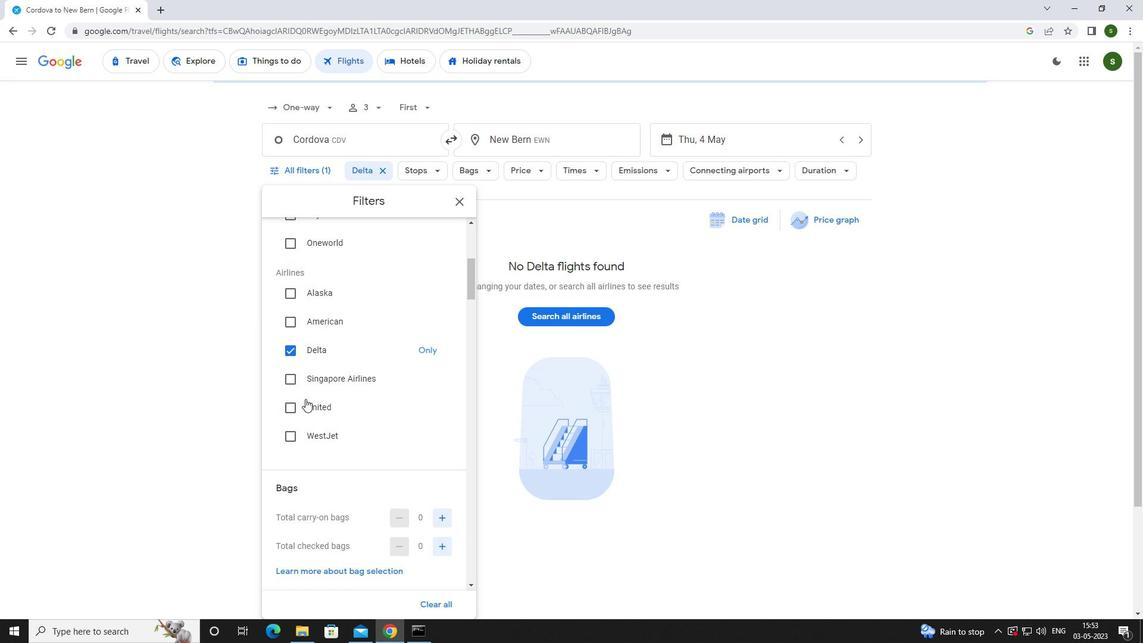 
Action: Mouse moved to (440, 385)
Screenshot: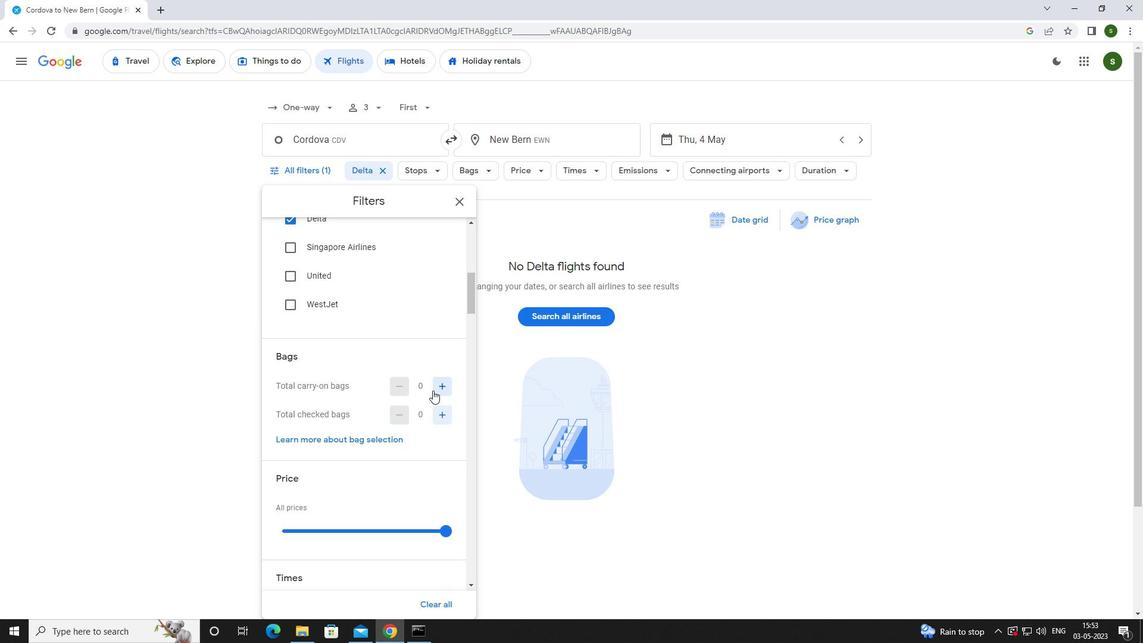 
Action: Mouse pressed left at (440, 385)
Screenshot: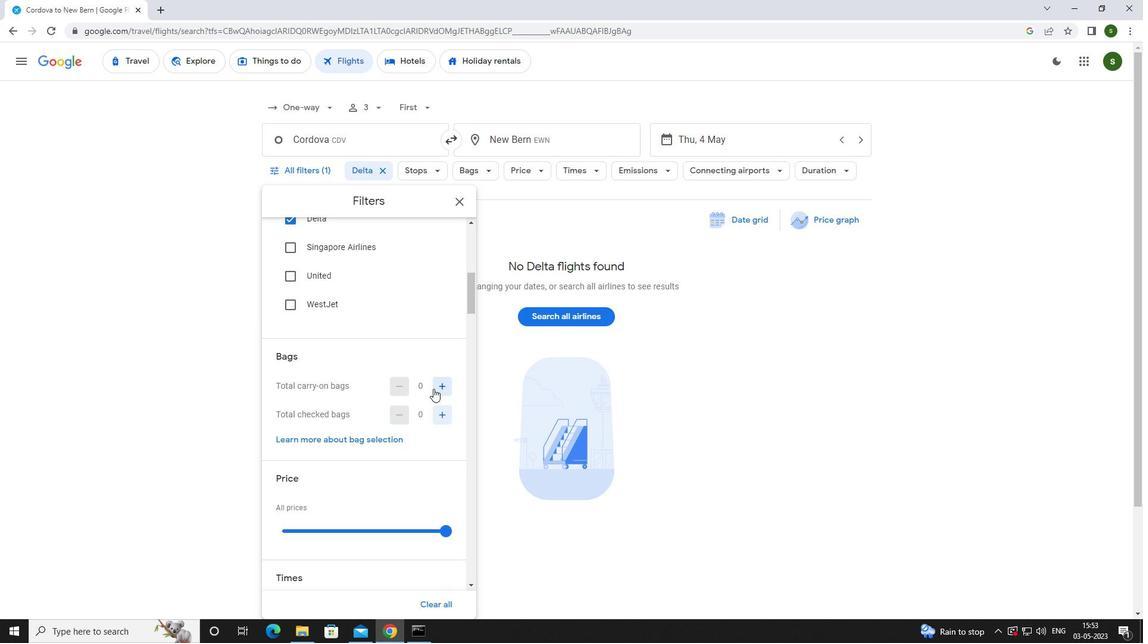 
Action: Mouse moved to (437, 386)
Screenshot: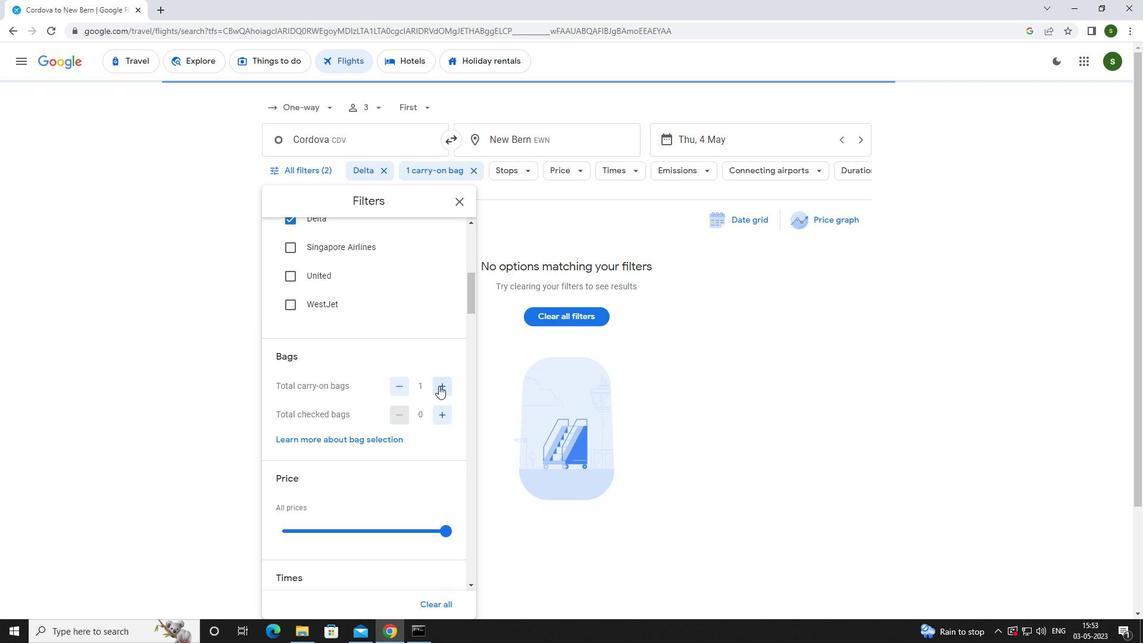 
Action: Mouse scrolled (437, 385) with delta (0, 0)
Screenshot: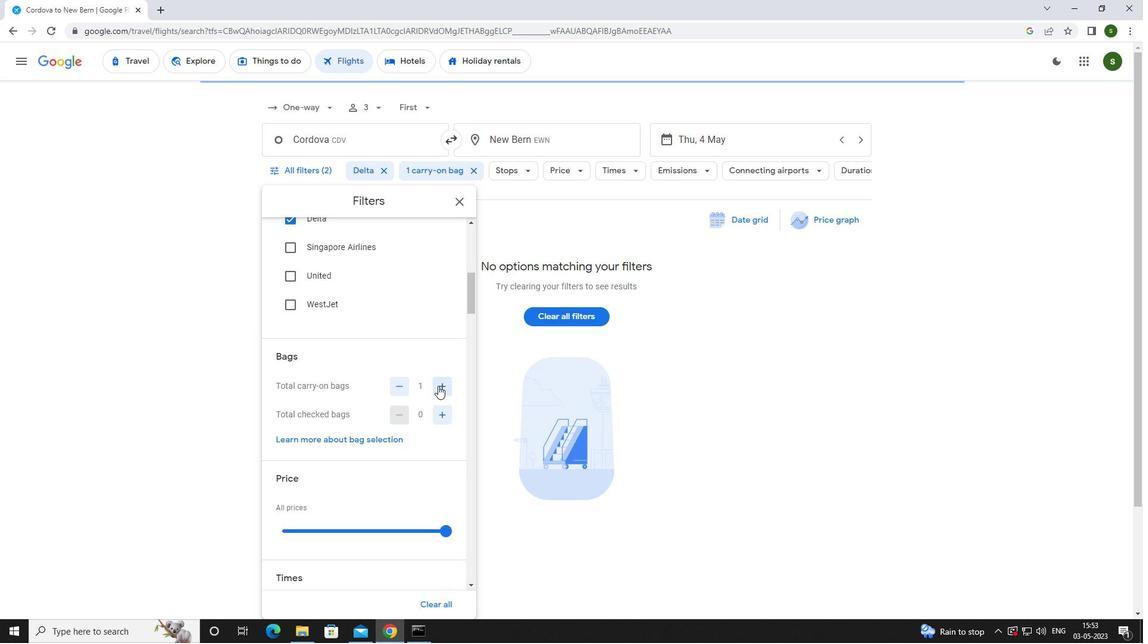 
Action: Mouse scrolled (437, 385) with delta (0, 0)
Screenshot: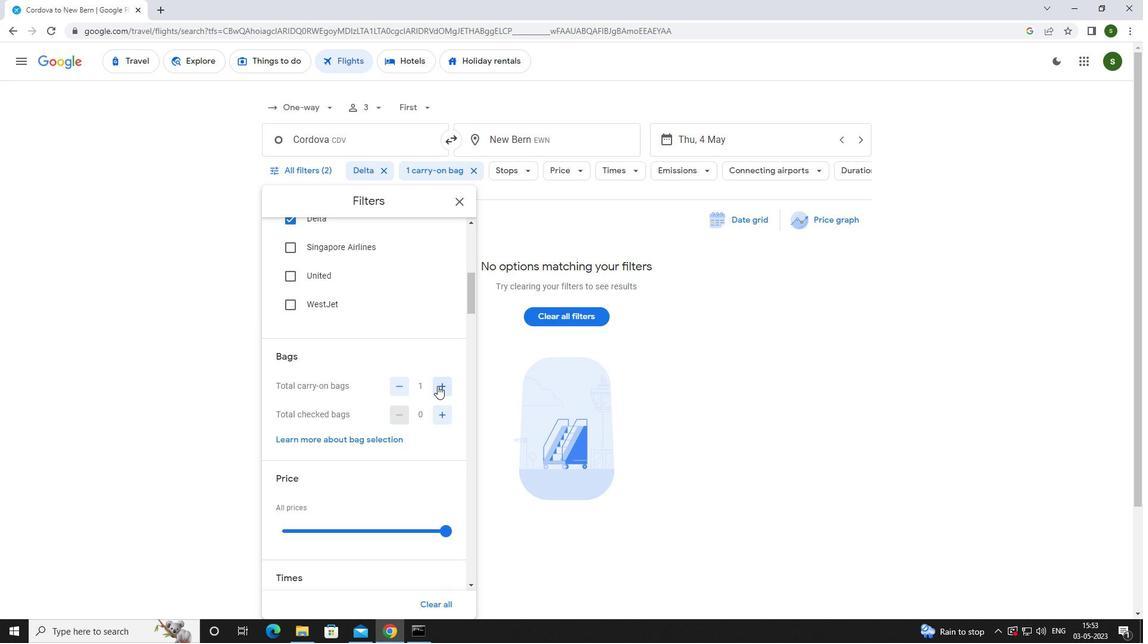 
Action: Mouse moved to (447, 409)
Screenshot: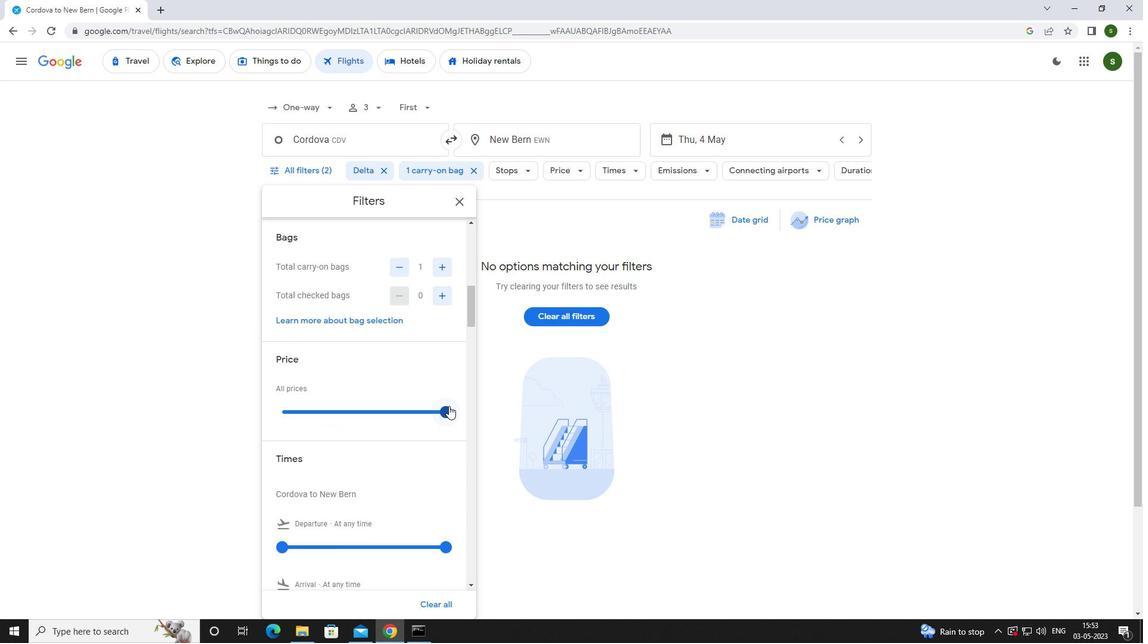 
Action: Mouse pressed left at (447, 409)
Screenshot: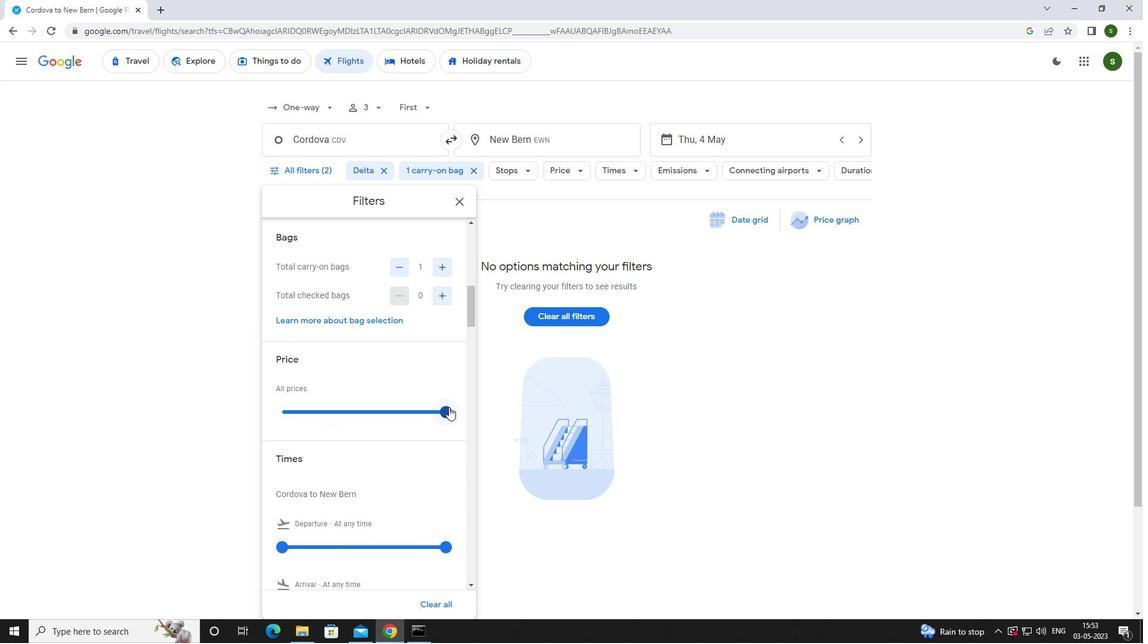 
Action: Mouse moved to (446, 409)
Screenshot: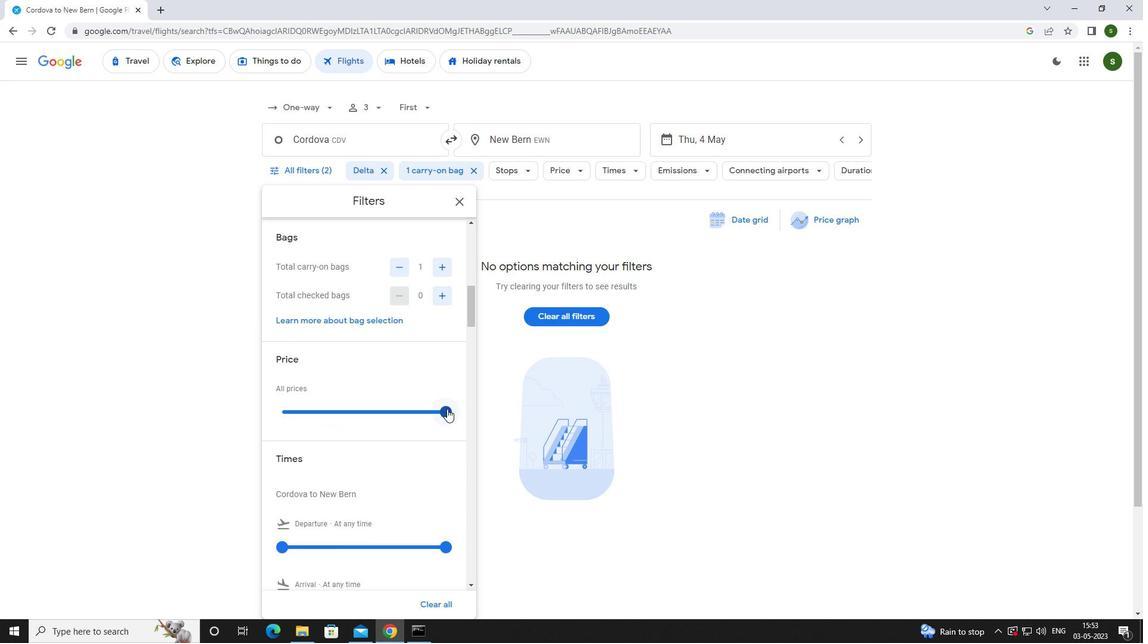 
Action: Mouse scrolled (446, 409) with delta (0, 0)
Screenshot: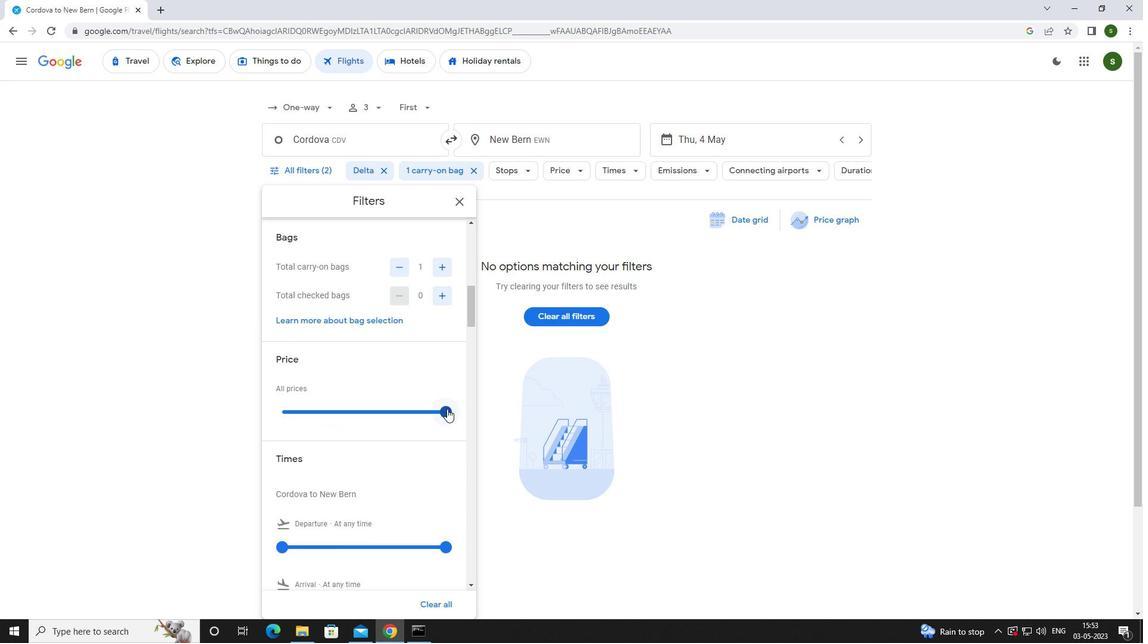 
Action: Mouse moved to (280, 481)
Screenshot: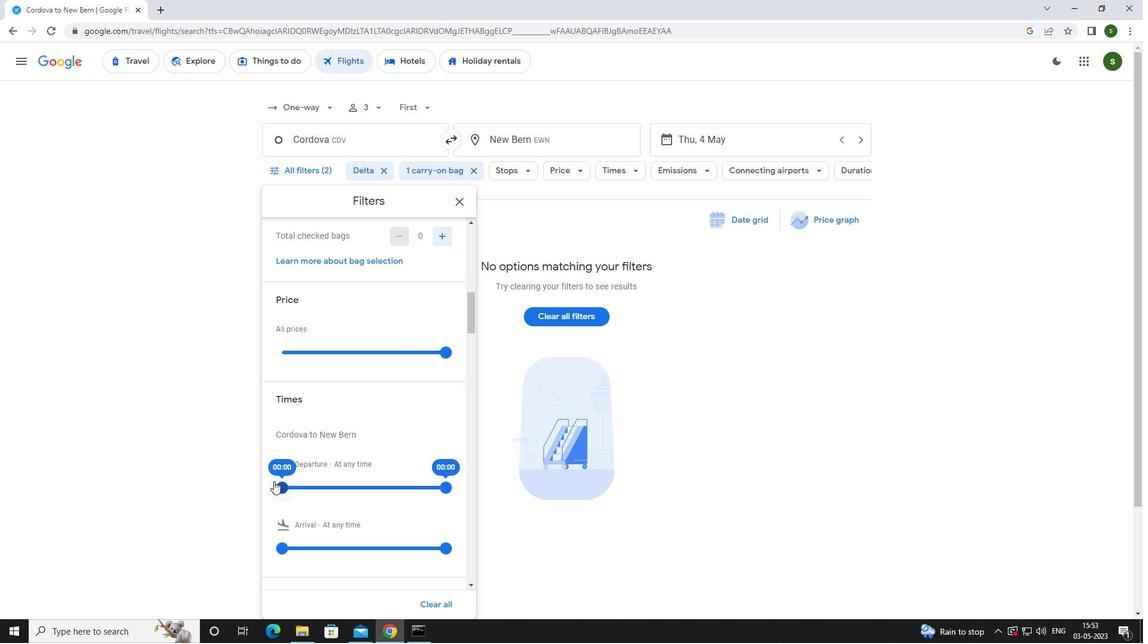 
Action: Mouse pressed left at (280, 481)
Screenshot: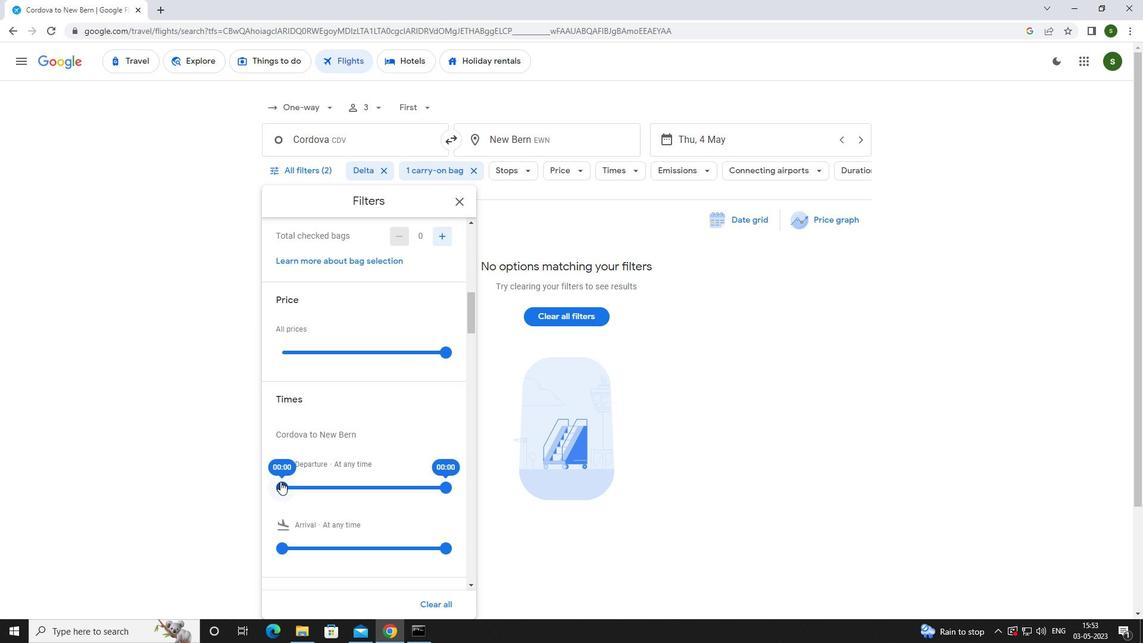 
Action: Mouse moved to (701, 427)
Screenshot: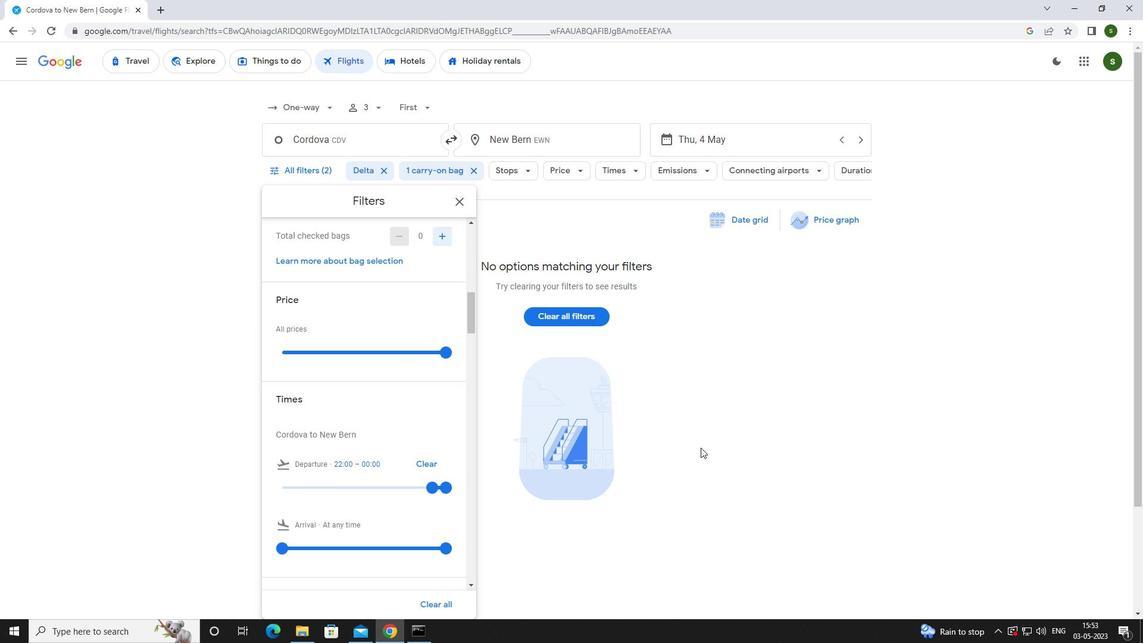 
Action: Mouse pressed left at (701, 427)
Screenshot: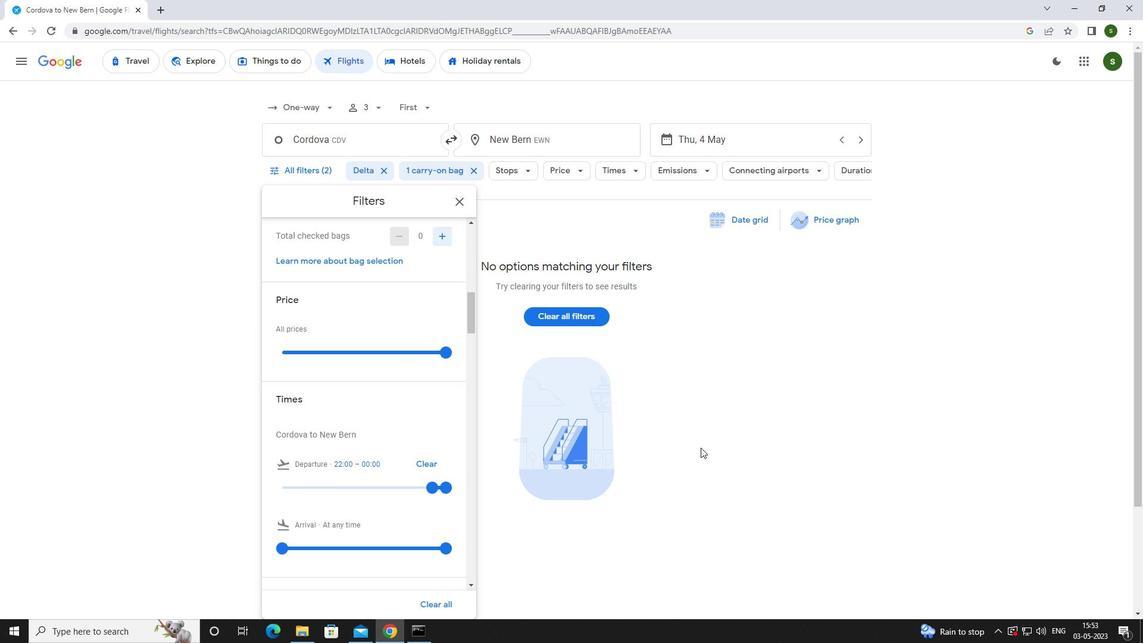 
Action: Mouse moved to (700, 424)
Screenshot: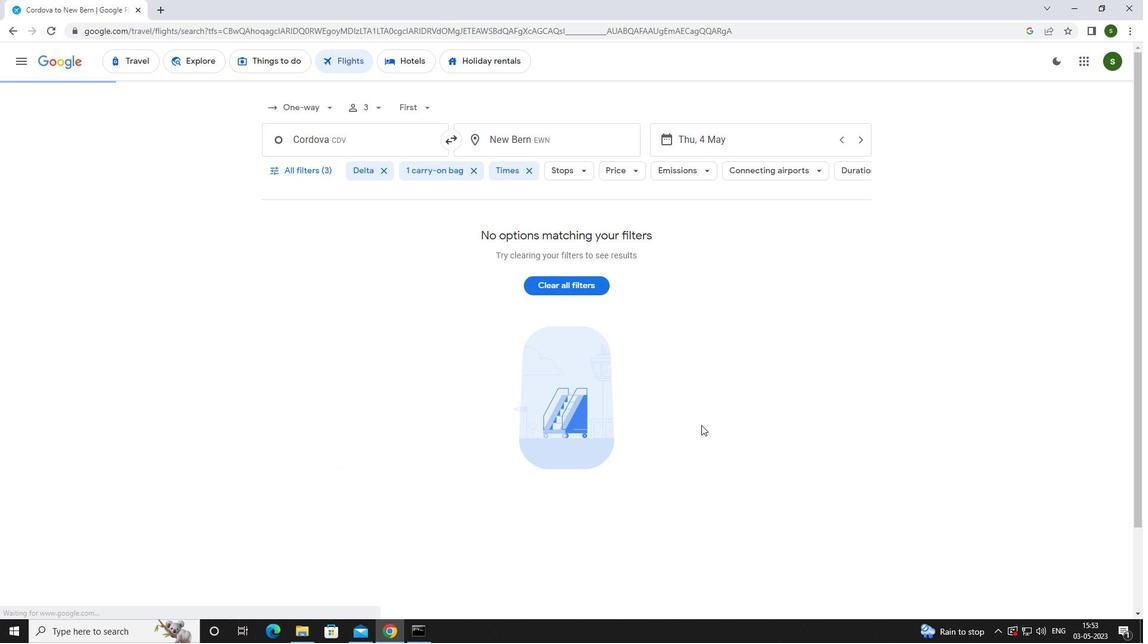 
